 Task: Find connections with filter location Shirdi with filter topic #Believewith filter profile language German with filter current company Piramal Capital & Housing Finance Limited with filter school Amity University with filter industry Capital Markets with filter service category Packaging Design with filter keywords title Plumber
Action: Mouse moved to (530, 66)
Screenshot: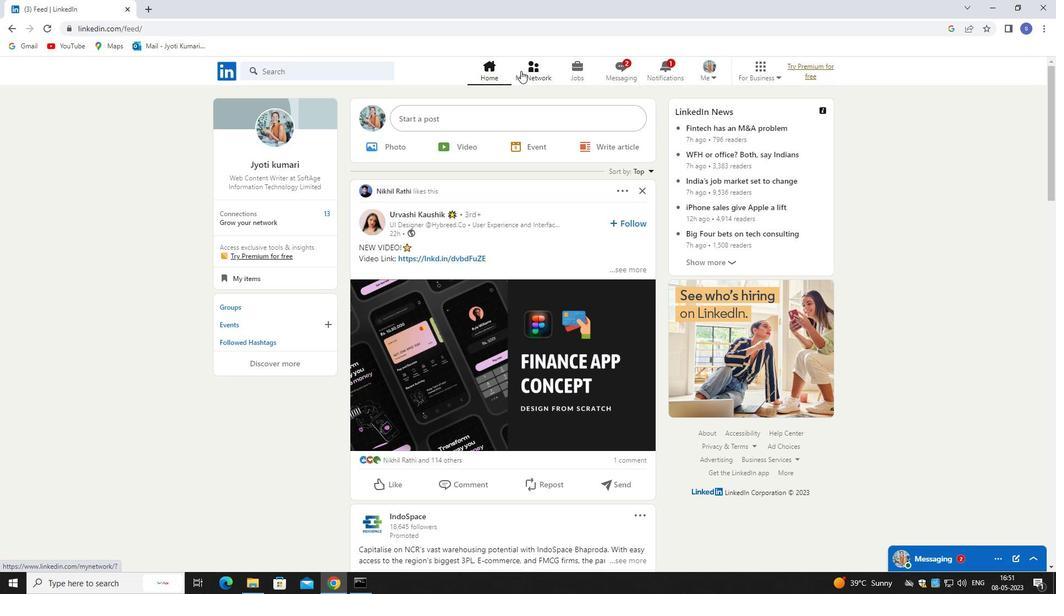 
Action: Mouse pressed left at (530, 66)
Screenshot: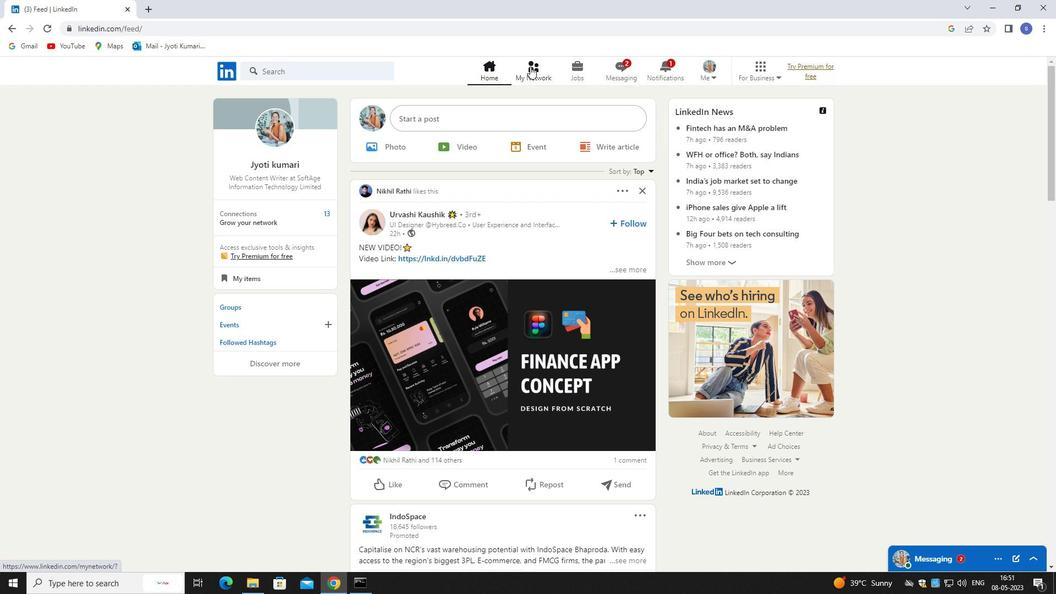 
Action: Mouse pressed left at (530, 66)
Screenshot: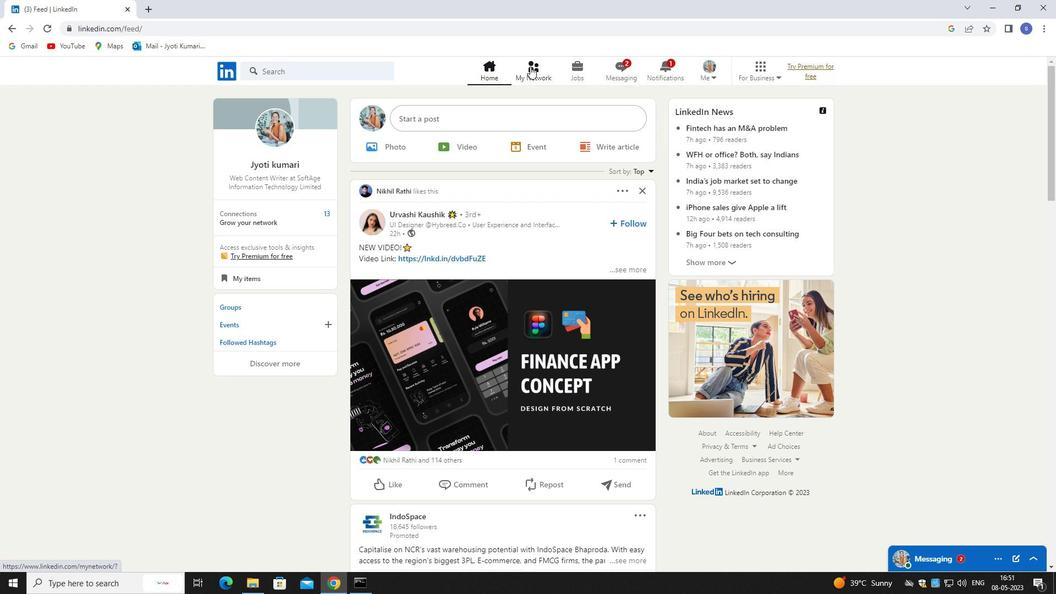 
Action: Mouse moved to (348, 118)
Screenshot: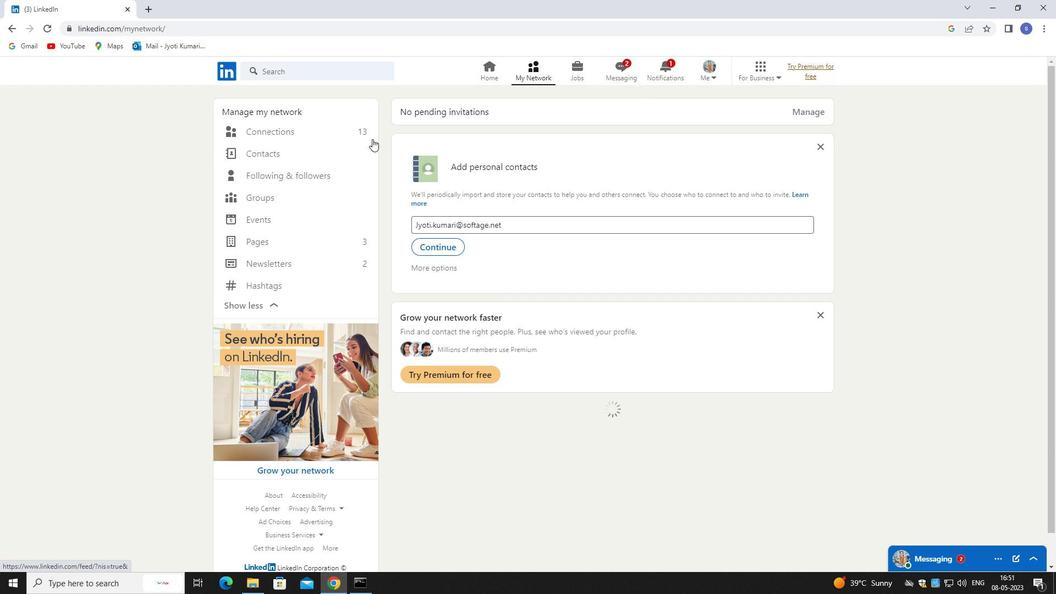 
Action: Mouse pressed left at (348, 118)
Screenshot: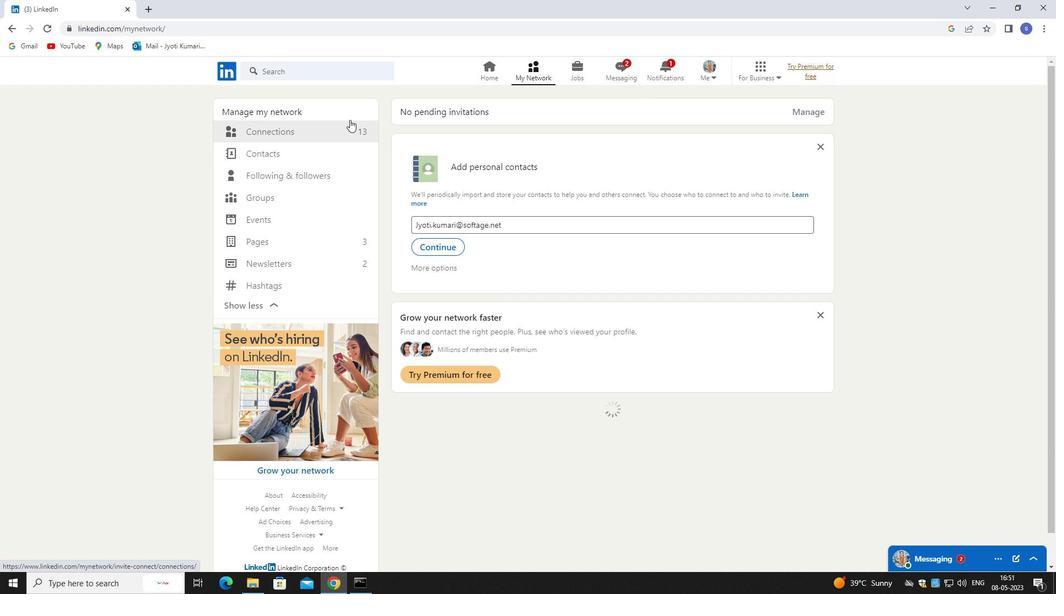 
Action: Mouse moved to (348, 122)
Screenshot: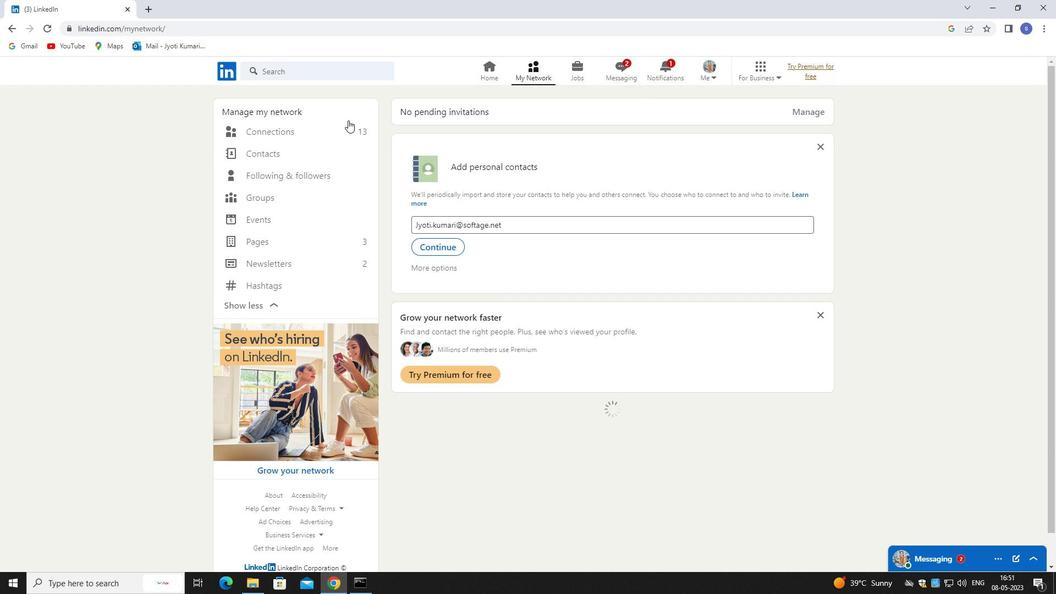
Action: Mouse pressed left at (348, 122)
Screenshot: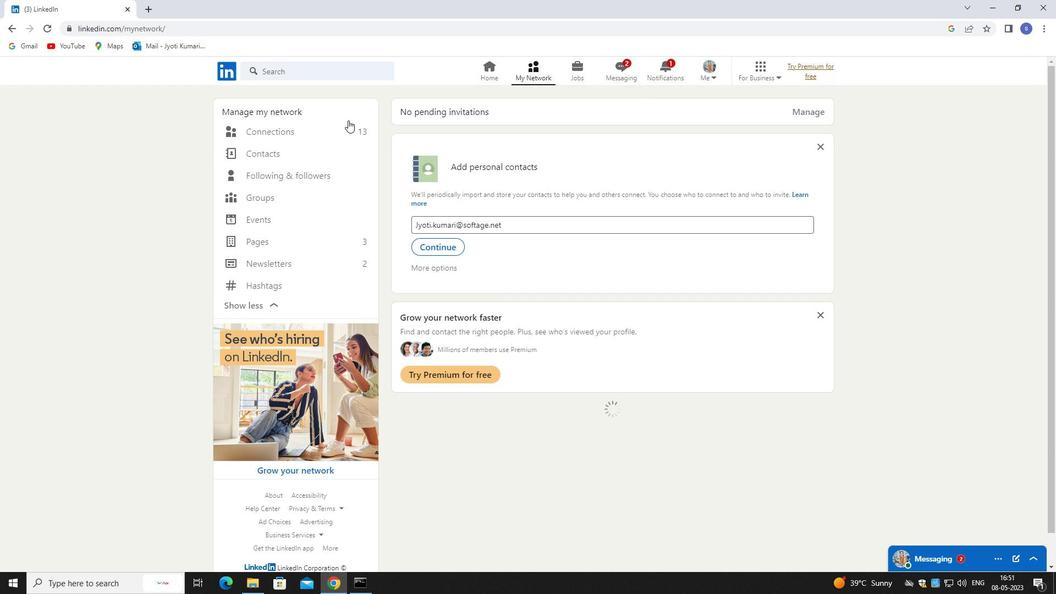 
Action: Mouse moved to (348, 122)
Screenshot: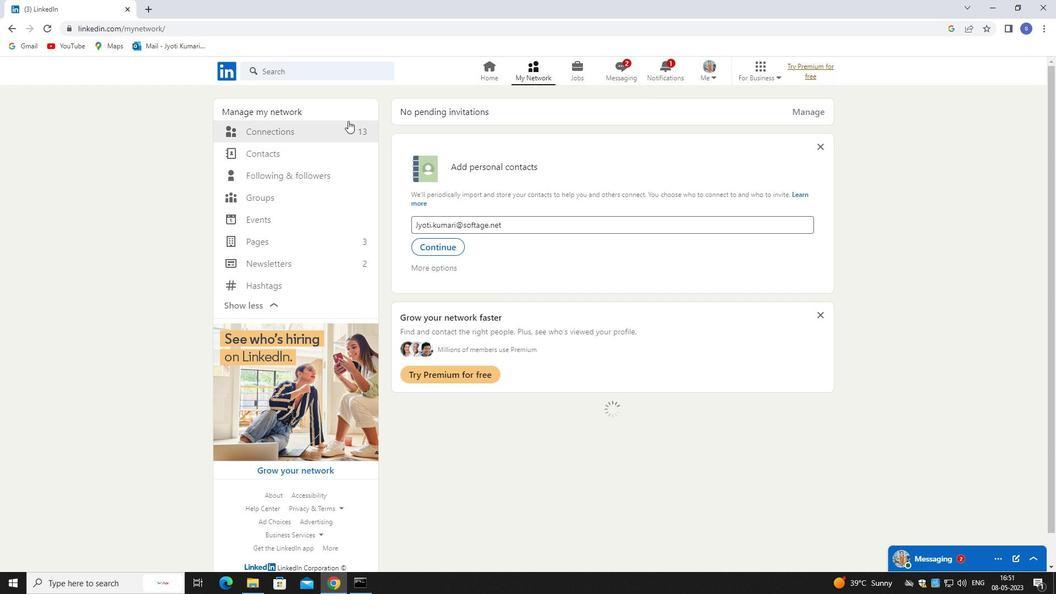 
Action: Mouse pressed left at (348, 122)
Screenshot: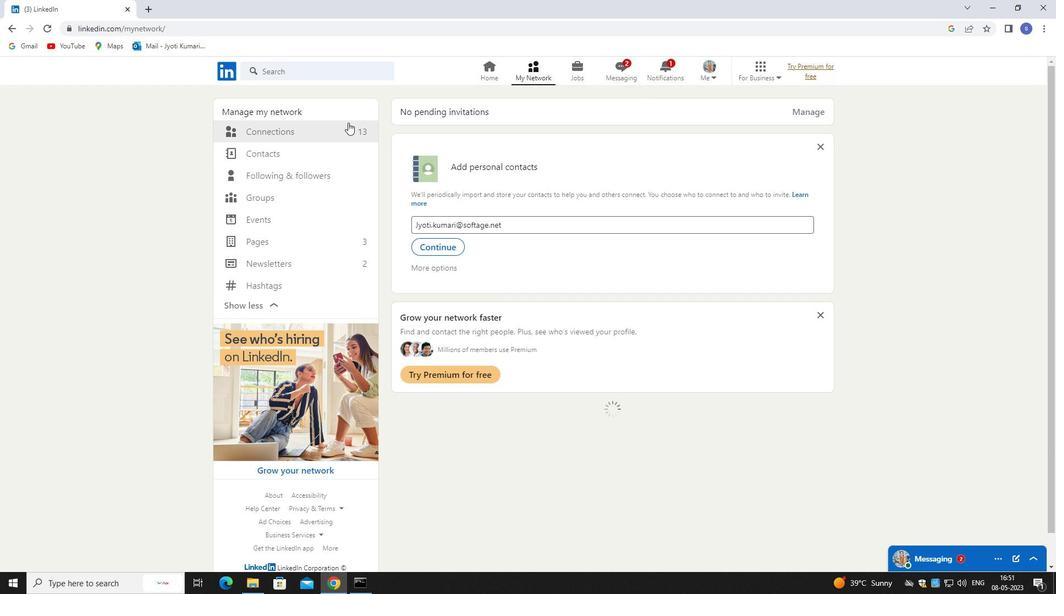
Action: Mouse moved to (244, 124)
Screenshot: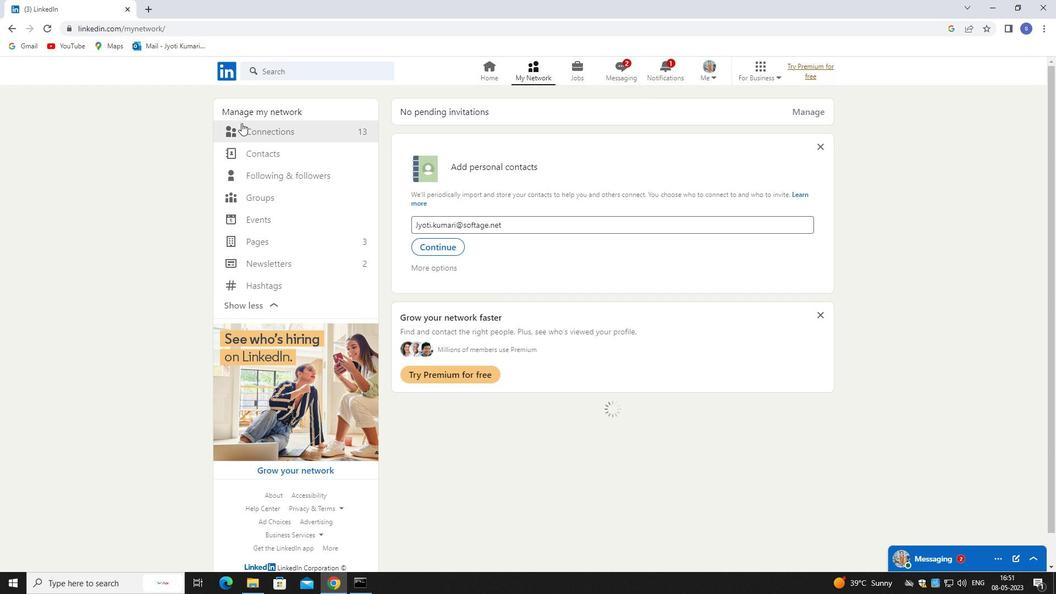 
Action: Mouse pressed left at (244, 124)
Screenshot: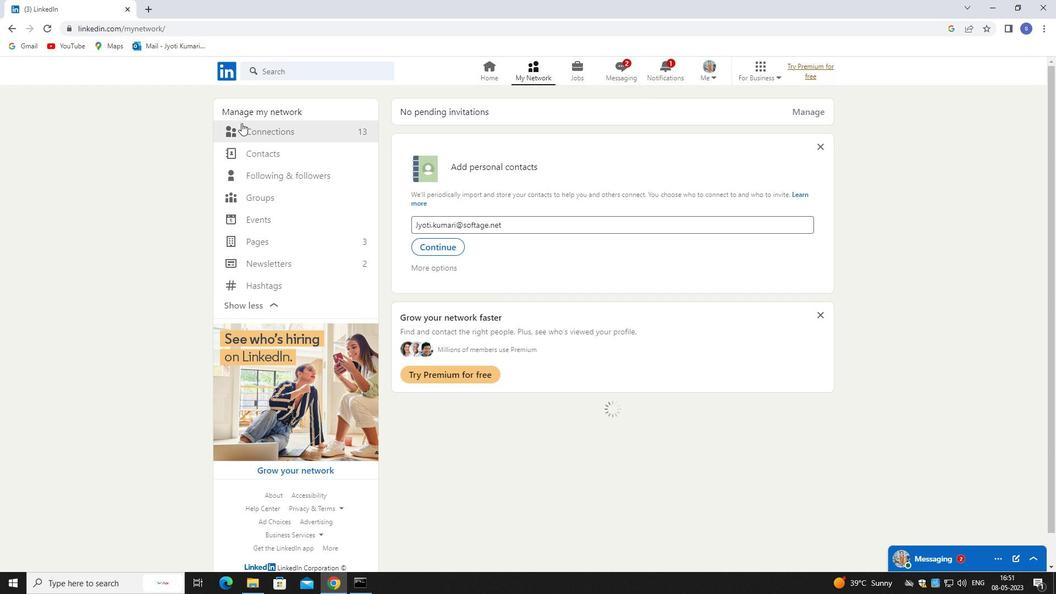 
Action: Mouse moved to (245, 125)
Screenshot: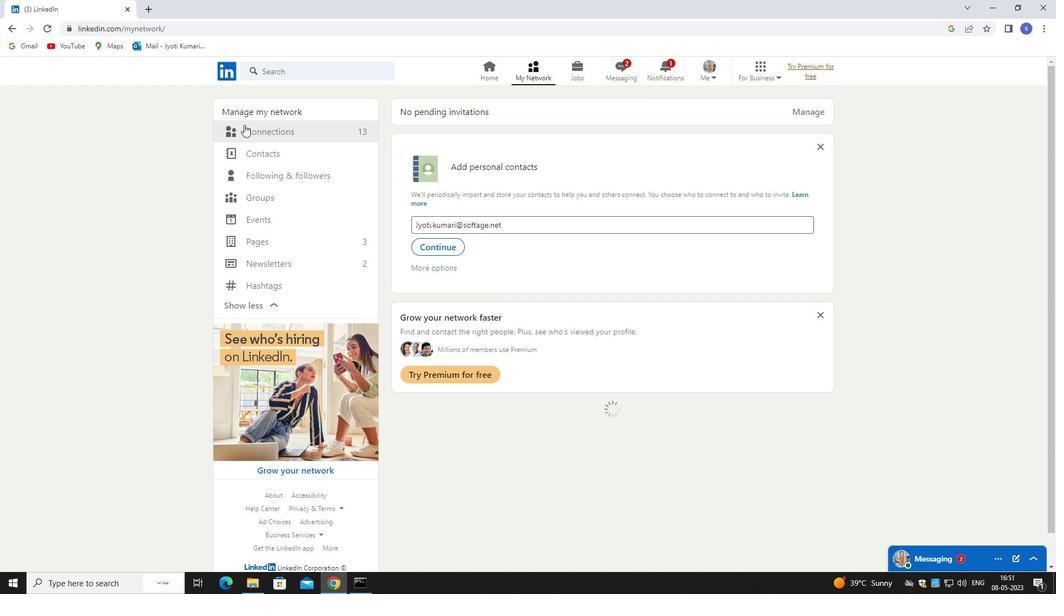 
Action: Mouse pressed left at (245, 125)
Screenshot: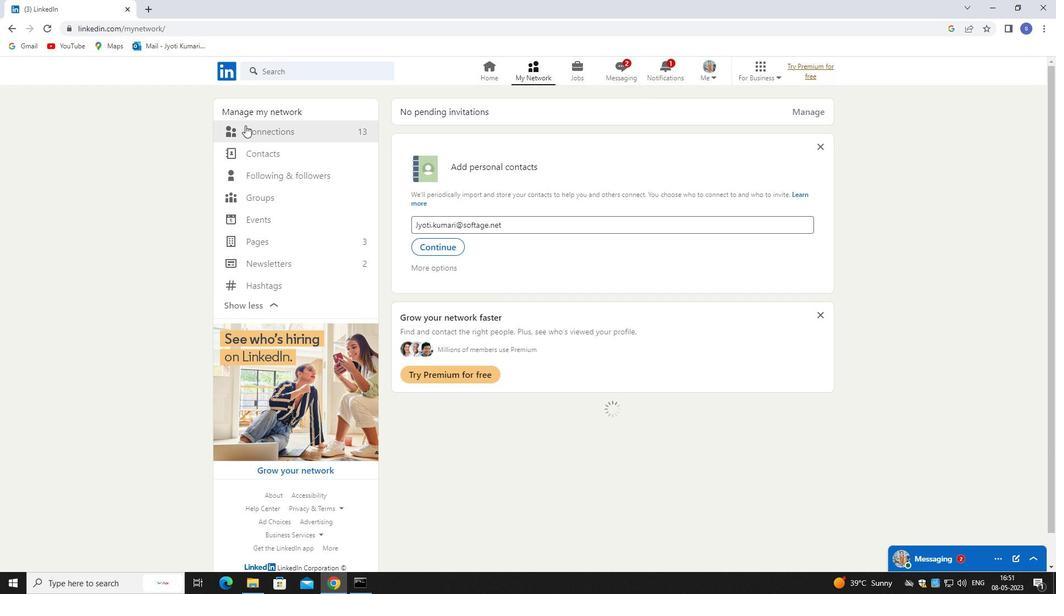 
Action: Mouse moved to (618, 134)
Screenshot: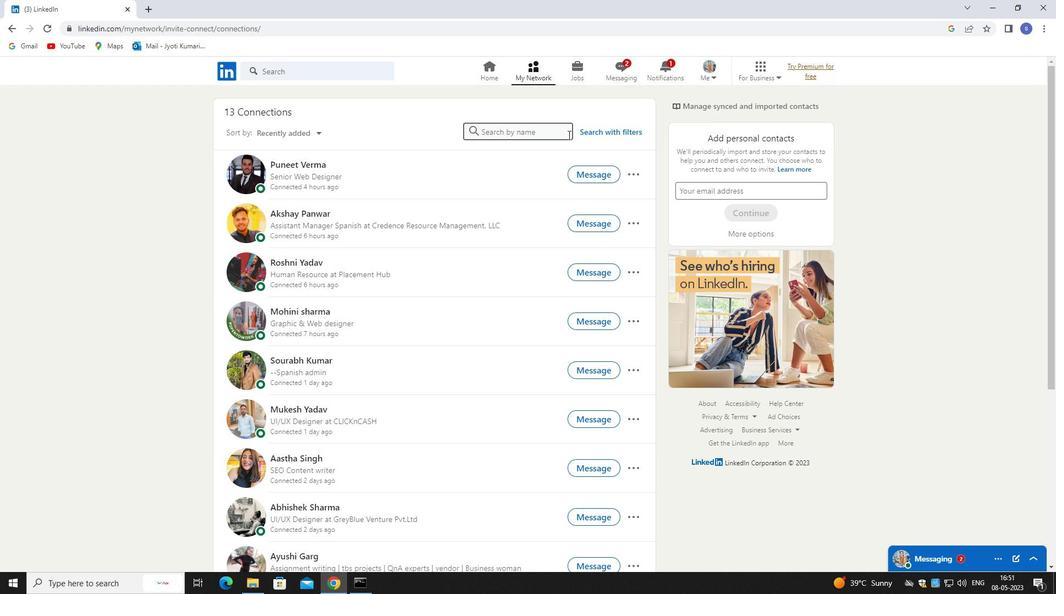 
Action: Mouse pressed left at (618, 134)
Screenshot: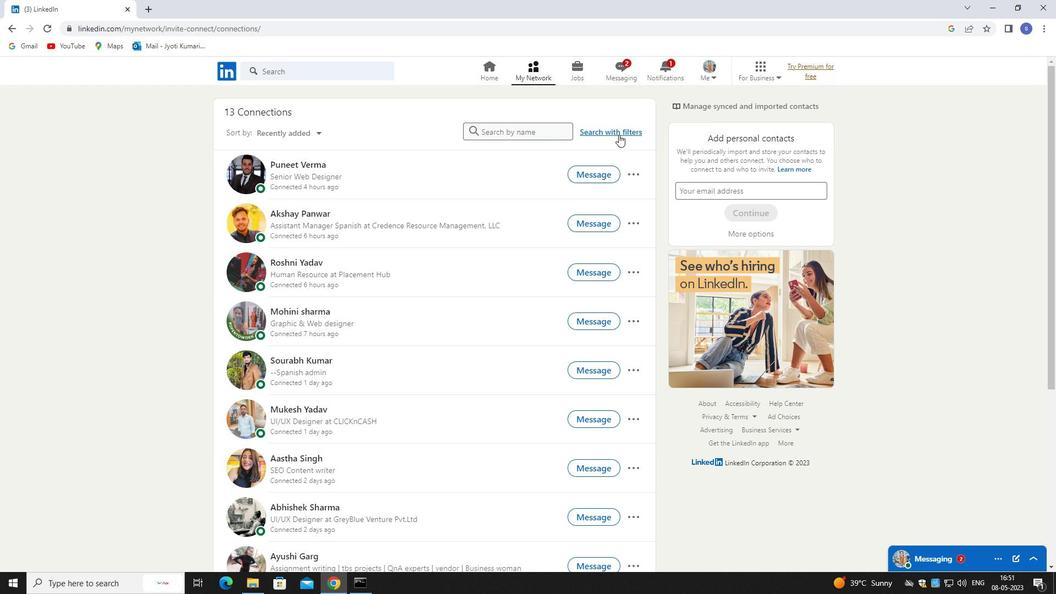 
Action: Mouse moved to (556, 100)
Screenshot: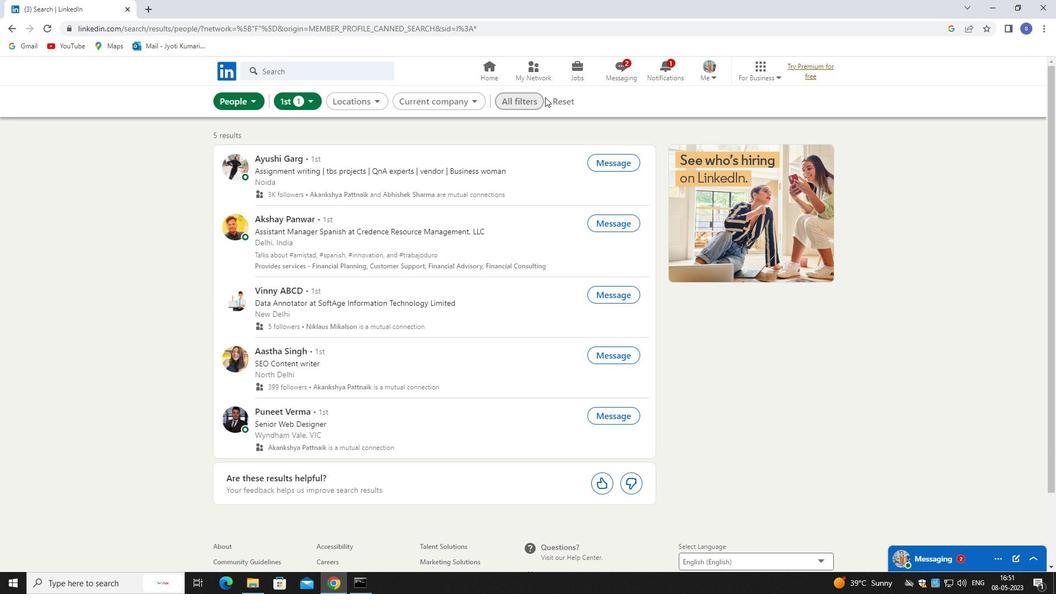 
Action: Mouse pressed left at (556, 100)
Screenshot: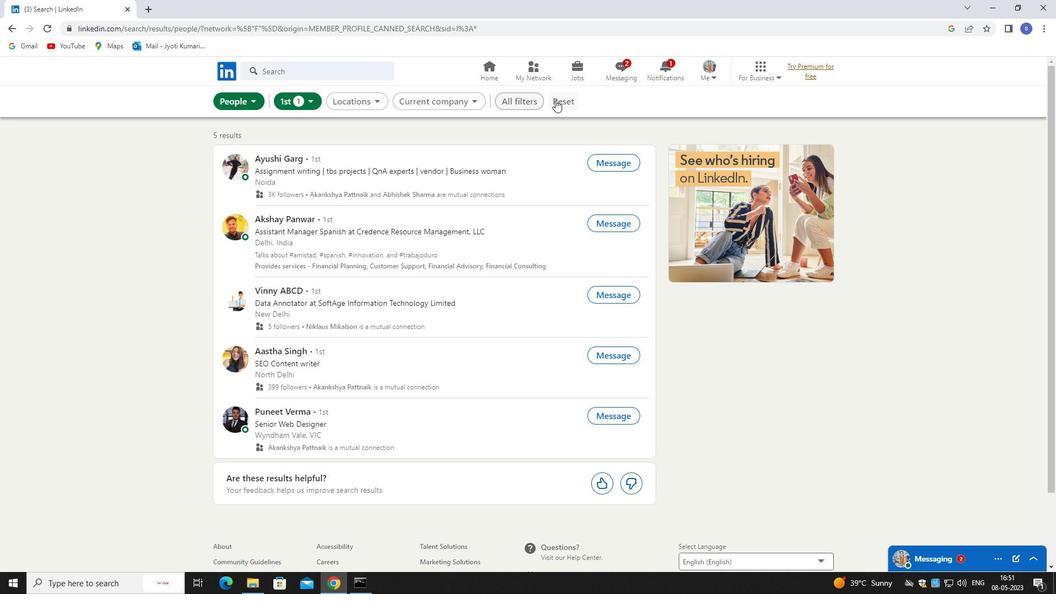 
Action: Mouse moved to (541, 100)
Screenshot: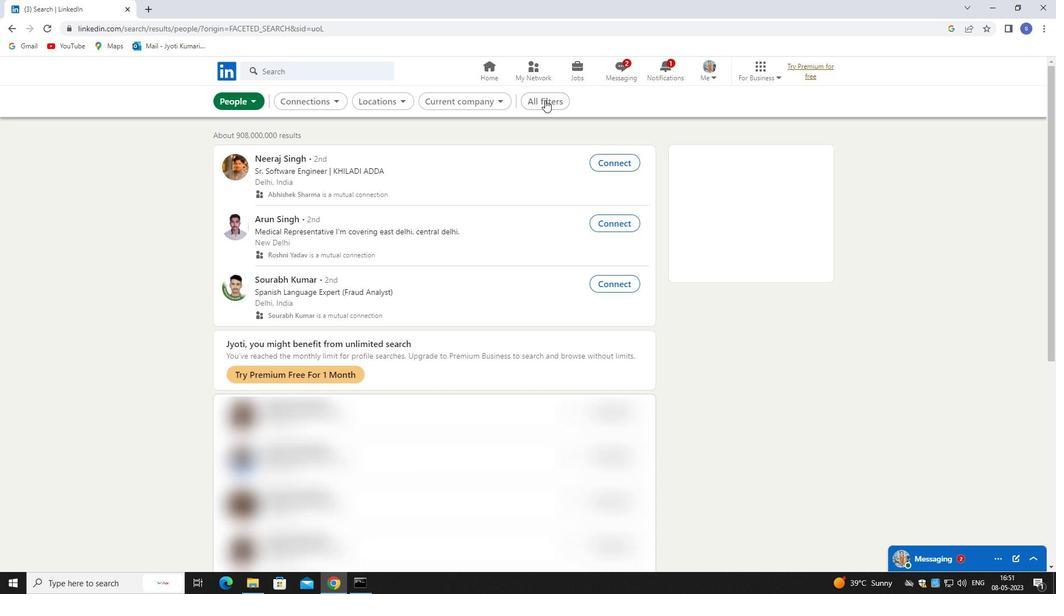 
Action: Mouse pressed left at (541, 100)
Screenshot: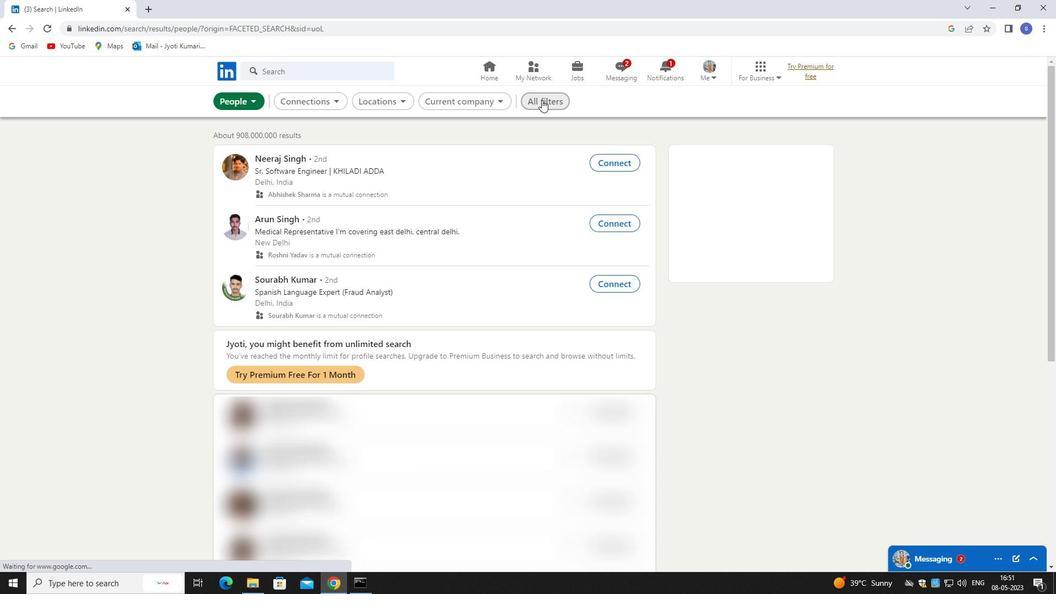 
Action: Mouse moved to (928, 433)
Screenshot: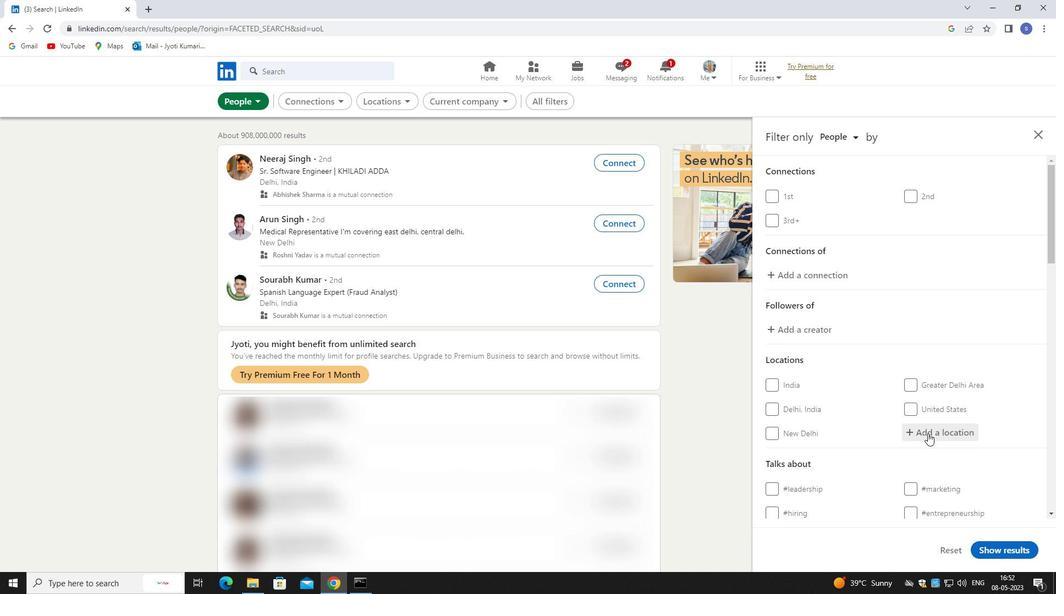
Action: Mouse pressed left at (928, 433)
Screenshot: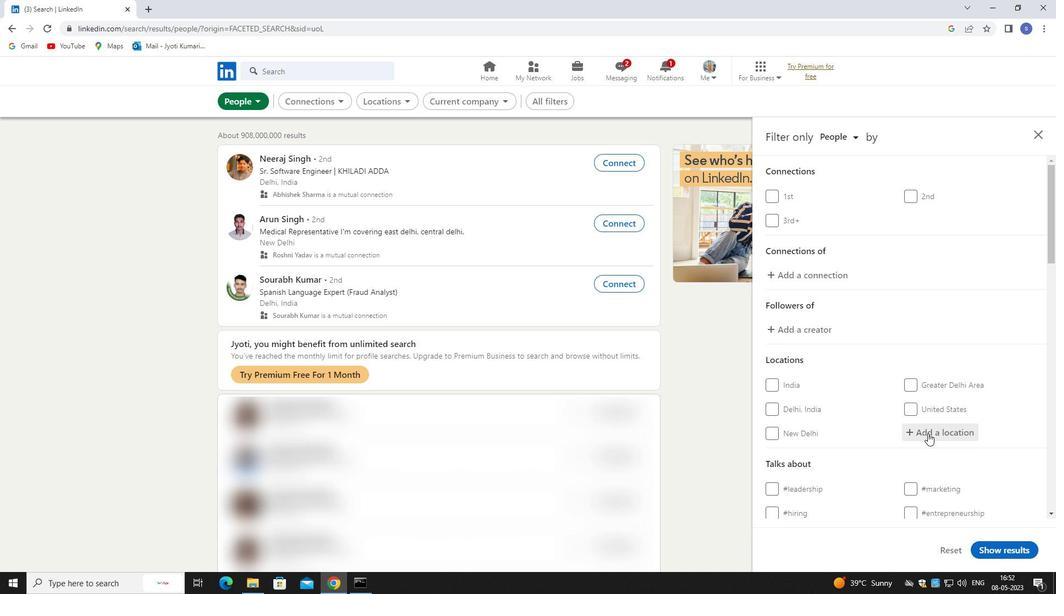 
Action: Mouse moved to (923, 429)
Screenshot: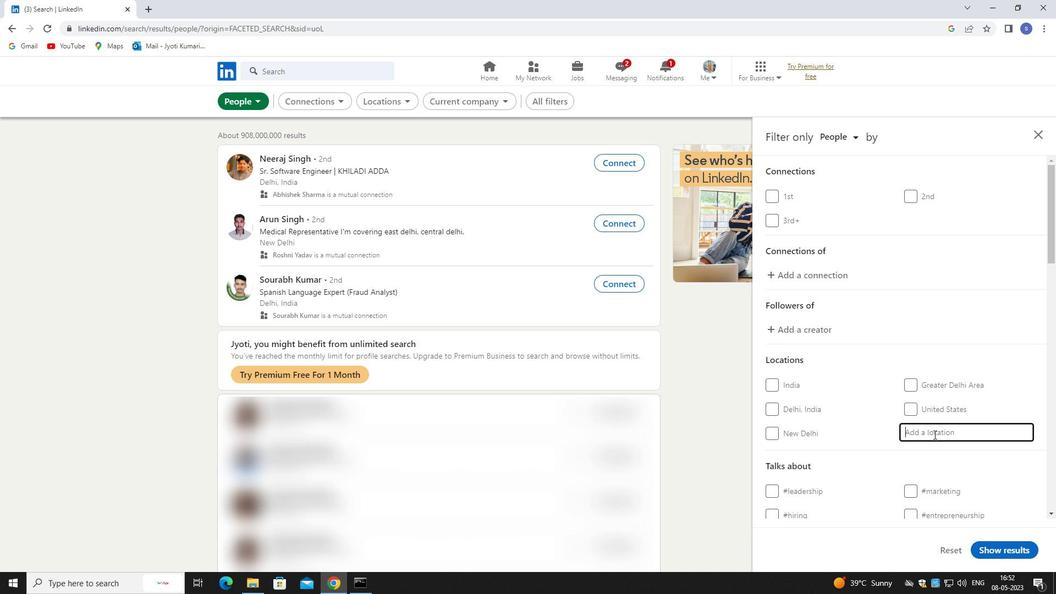 
Action: Key pressed shirdi
Screenshot: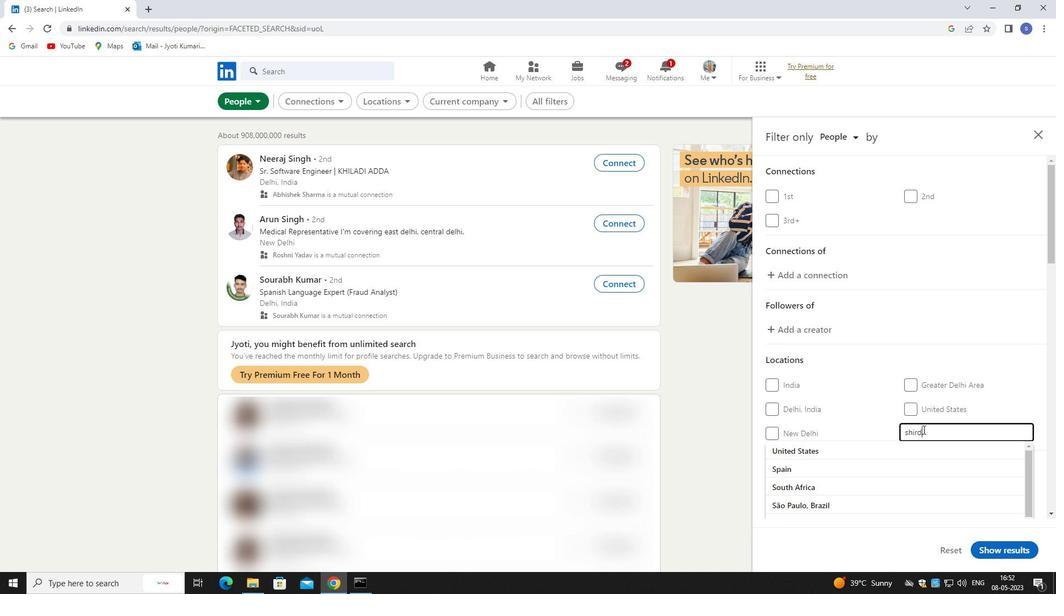 
Action: Mouse moved to (921, 440)
Screenshot: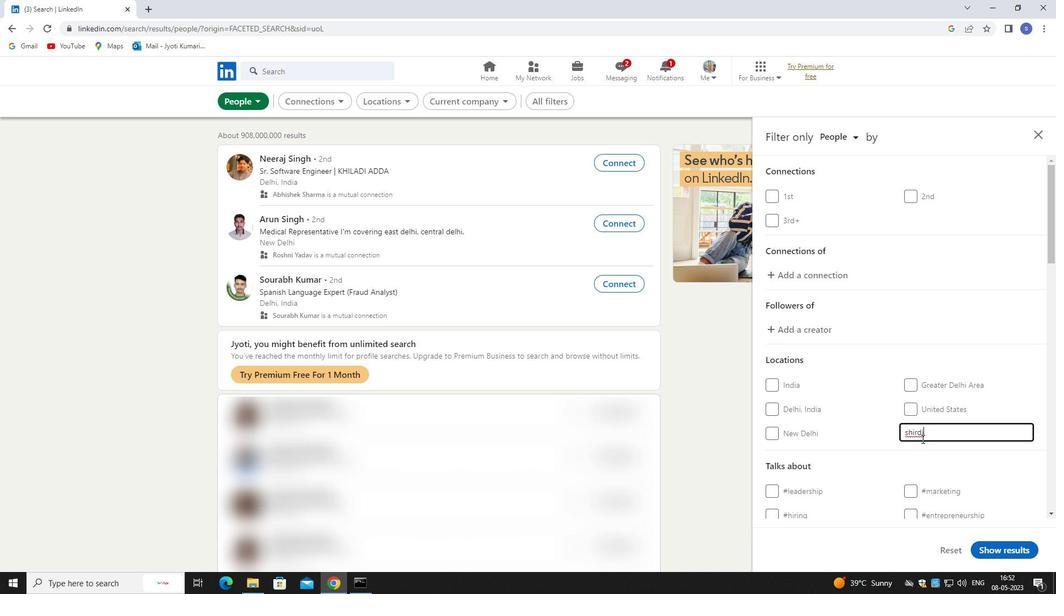 
Action: Mouse scrolled (921, 440) with delta (0, 0)
Screenshot: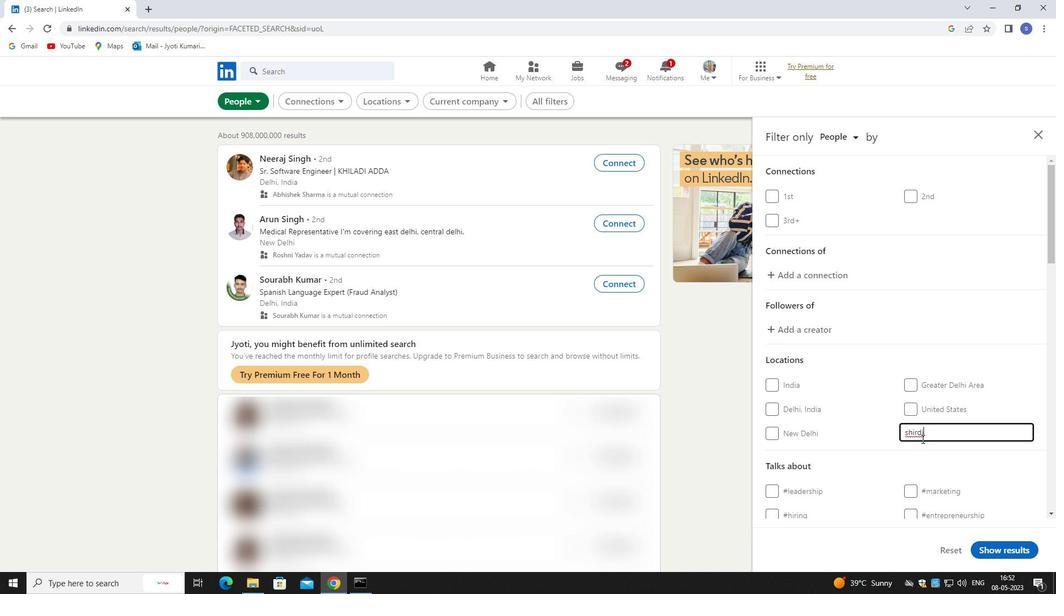 
Action: Mouse moved to (921, 441)
Screenshot: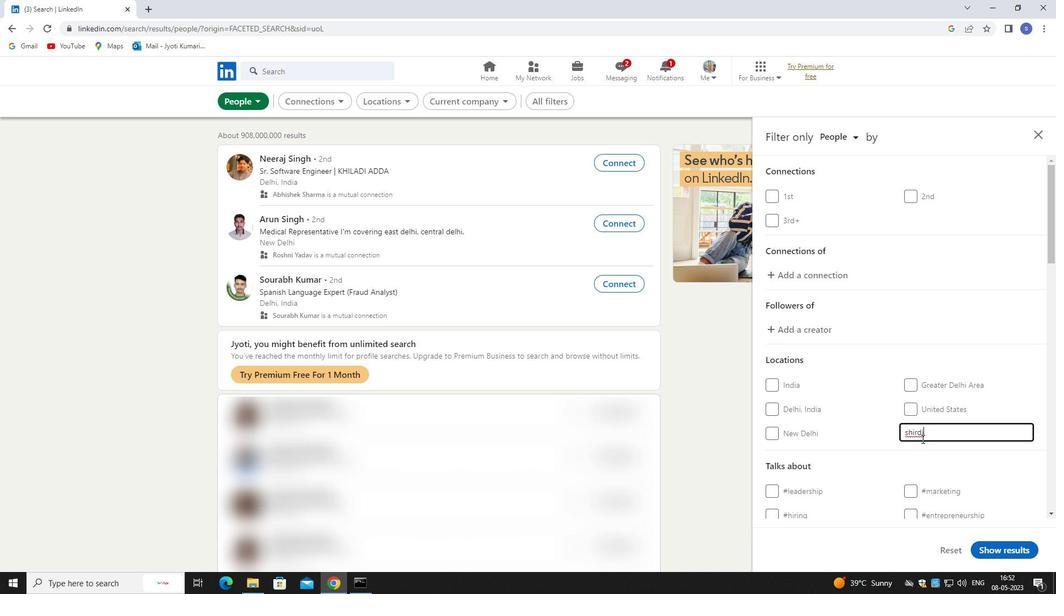 
Action: Mouse scrolled (921, 441) with delta (0, 0)
Screenshot: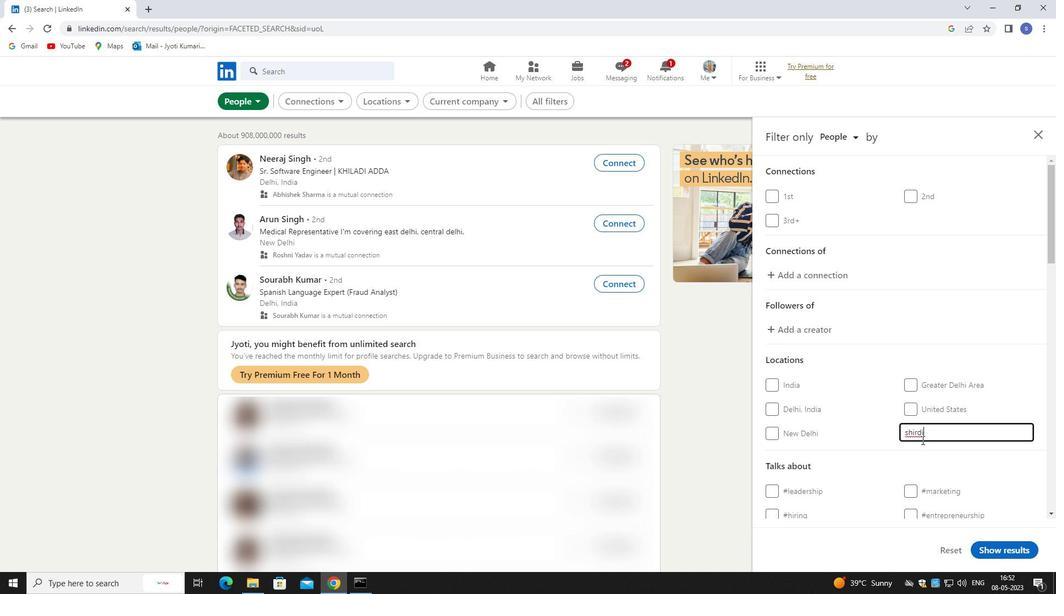 
Action: Mouse moved to (921, 441)
Screenshot: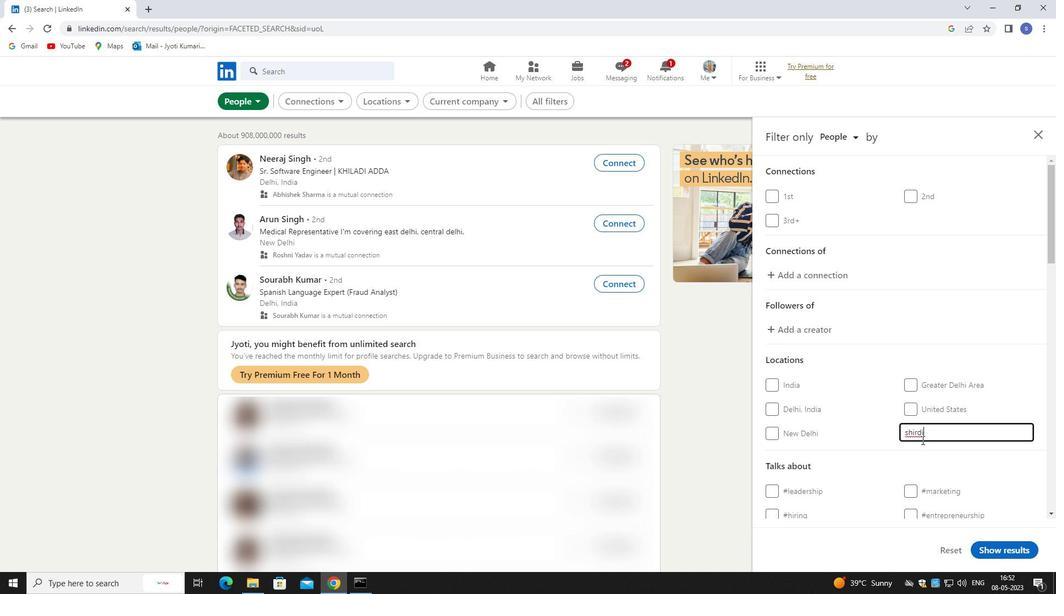 
Action: Mouse scrolled (921, 441) with delta (0, 0)
Screenshot: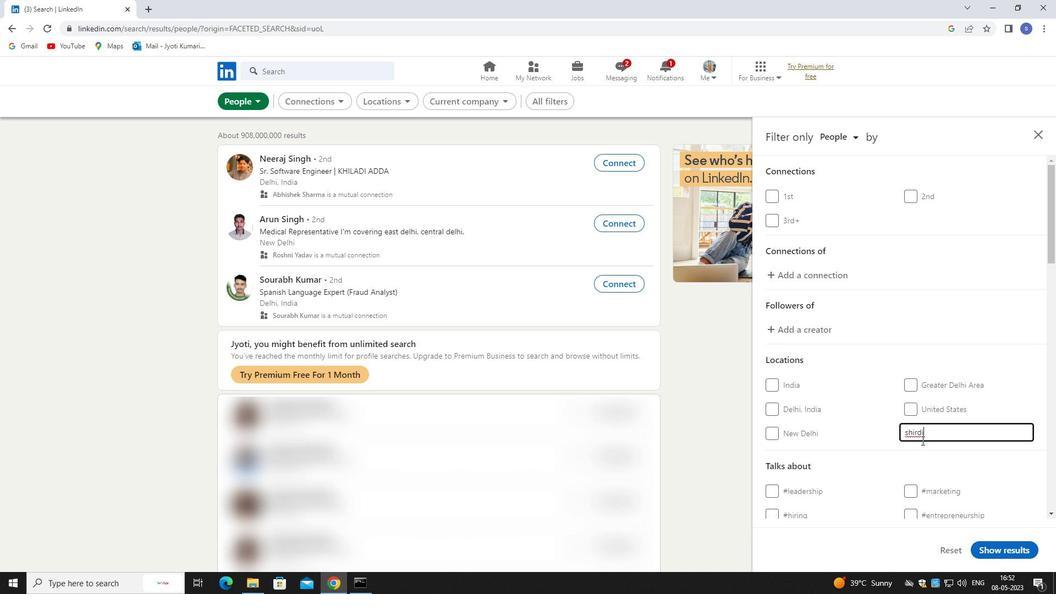 
Action: Mouse scrolled (921, 441) with delta (0, 0)
Screenshot: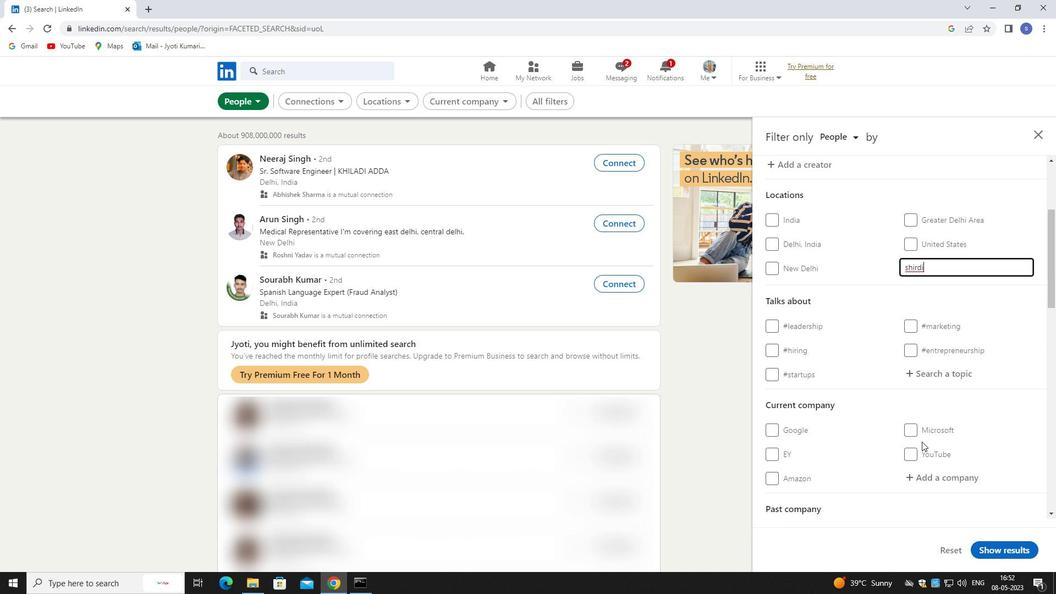 
Action: Mouse moved to (928, 321)
Screenshot: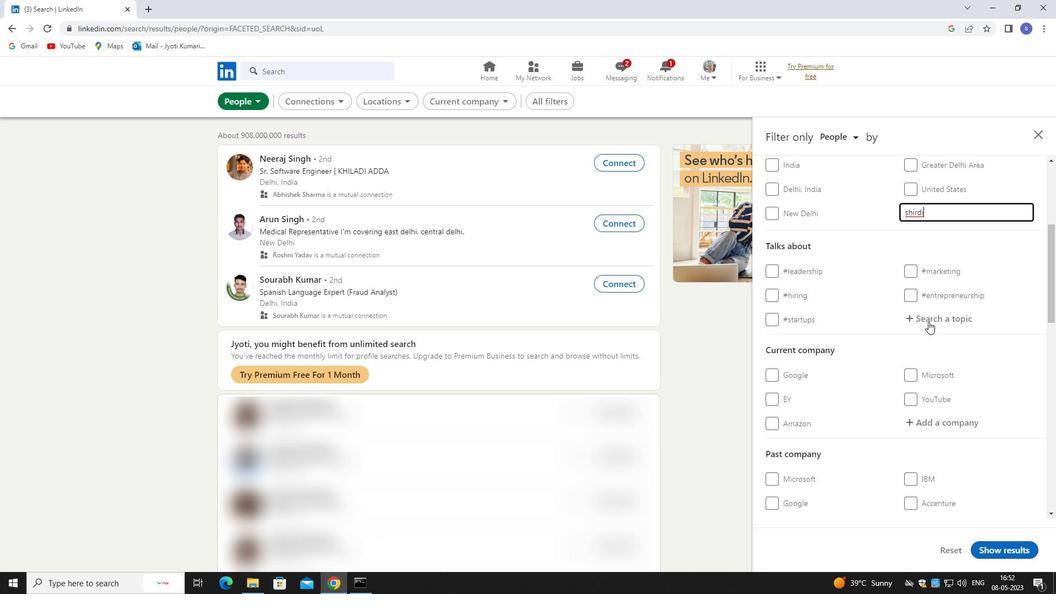 
Action: Mouse pressed left at (928, 321)
Screenshot: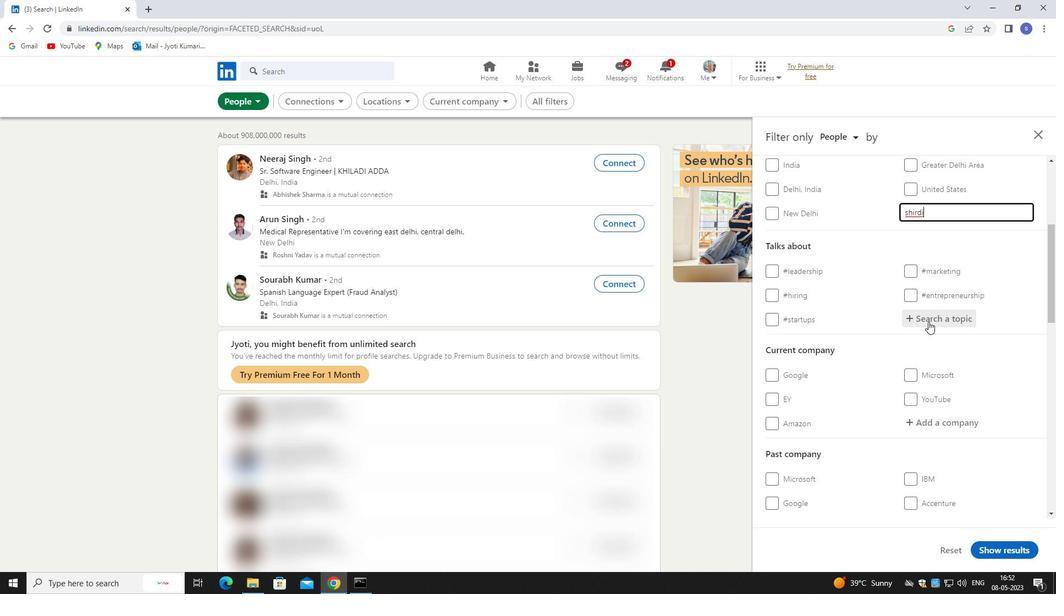 
Action: Mouse moved to (929, 321)
Screenshot: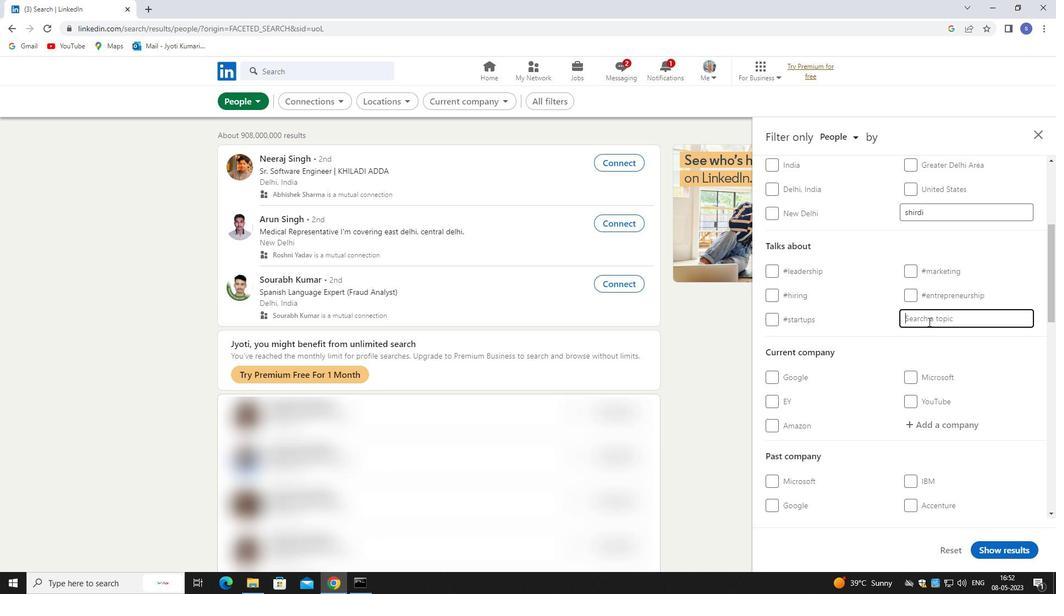 
Action: Key pressed beliv
Screenshot: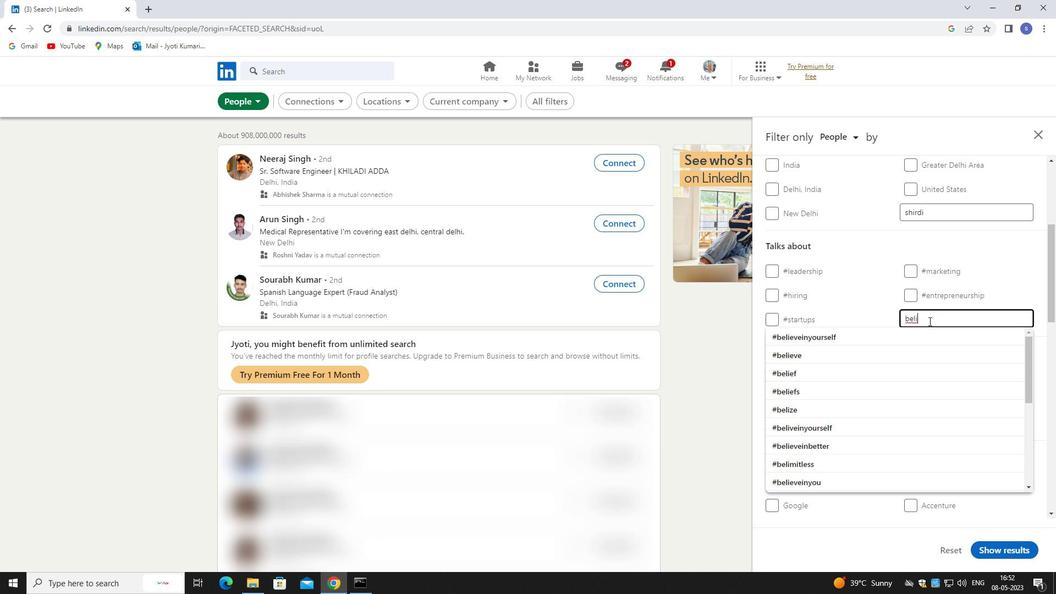 
Action: Mouse moved to (898, 354)
Screenshot: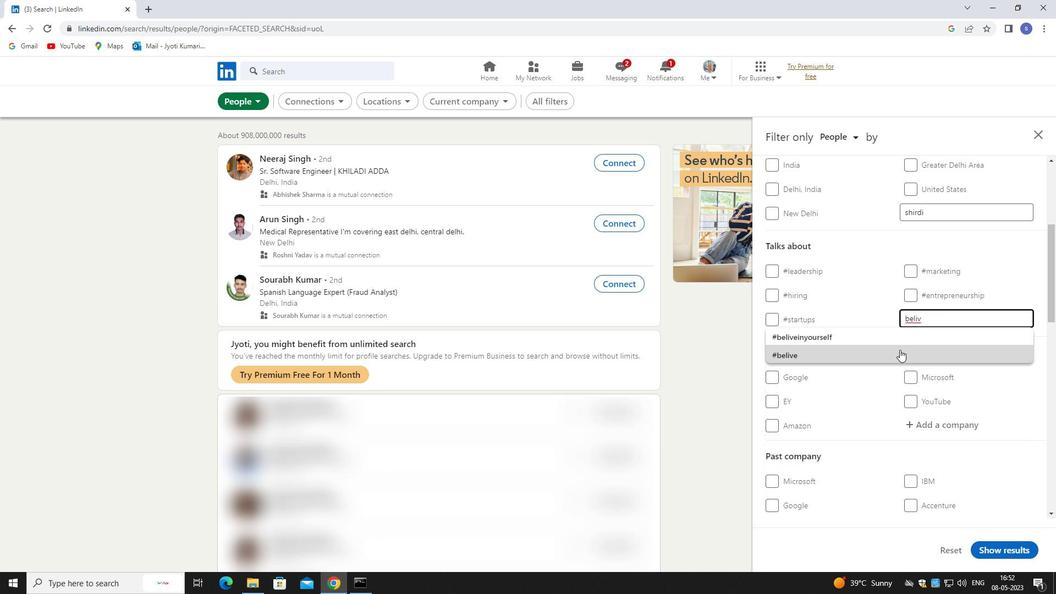 
Action: Mouse pressed left at (898, 354)
Screenshot: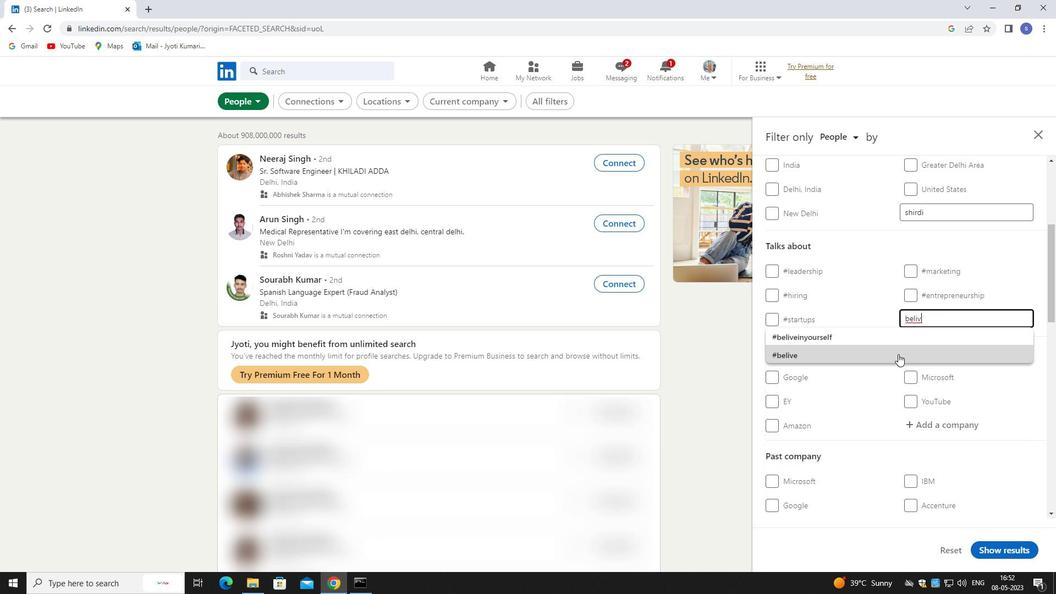 
Action: Mouse scrolled (898, 353) with delta (0, 0)
Screenshot: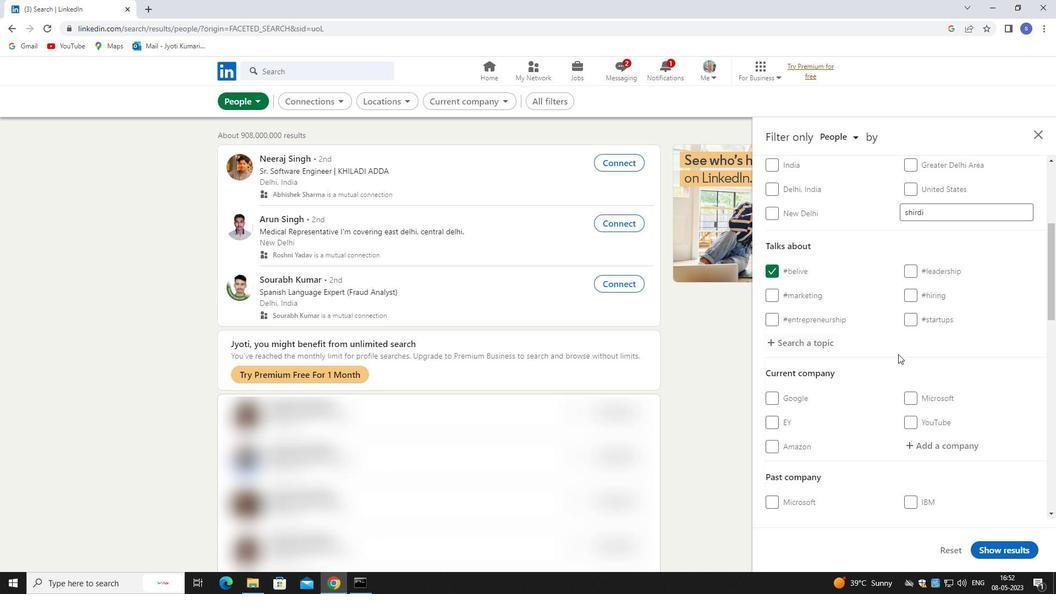 
Action: Mouse scrolled (898, 353) with delta (0, 0)
Screenshot: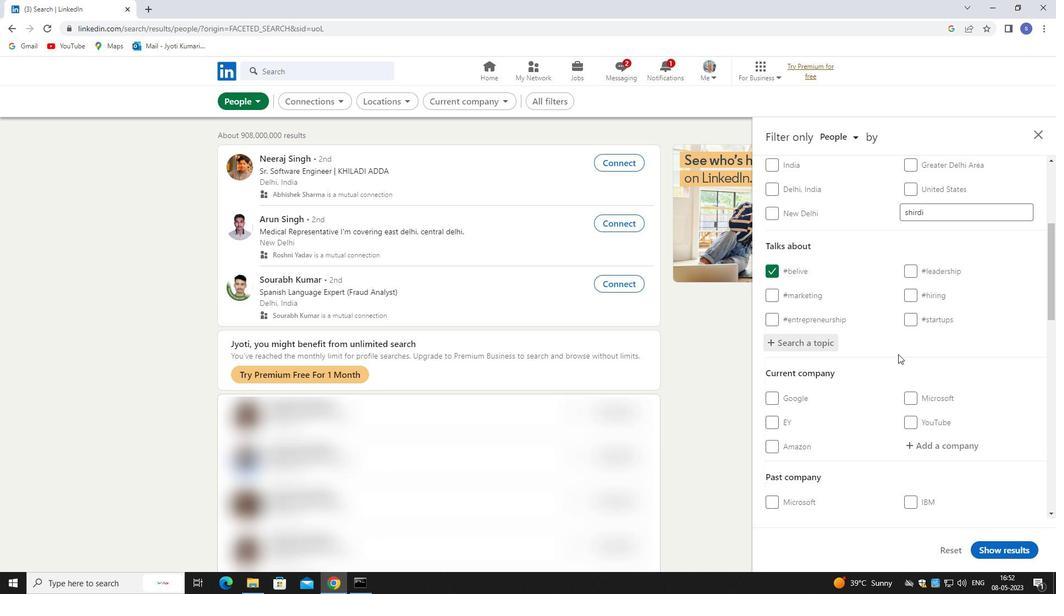 
Action: Mouse scrolled (898, 353) with delta (0, 0)
Screenshot: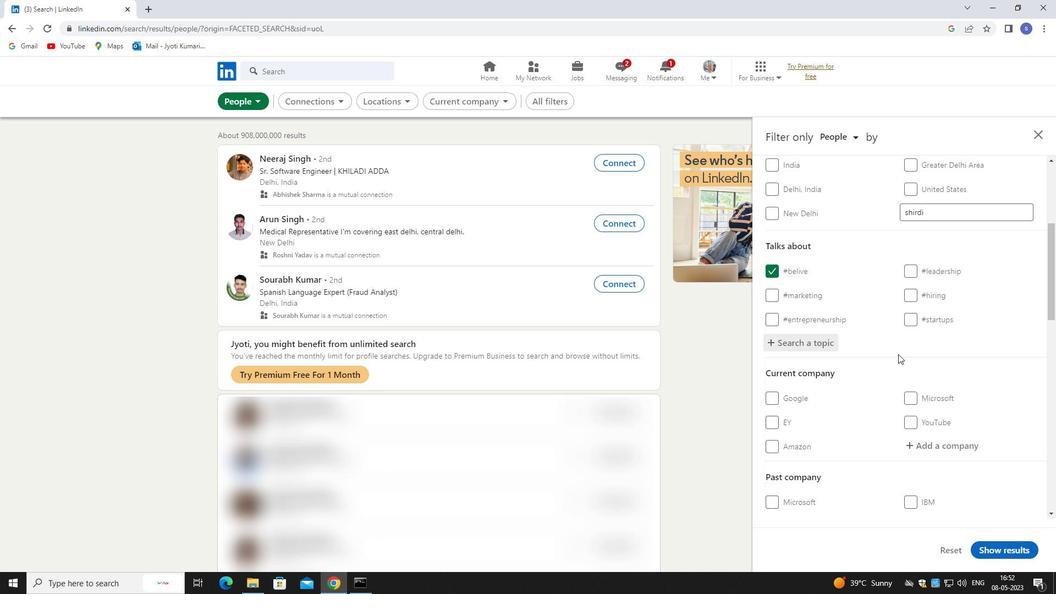 
Action: Mouse moved to (898, 354)
Screenshot: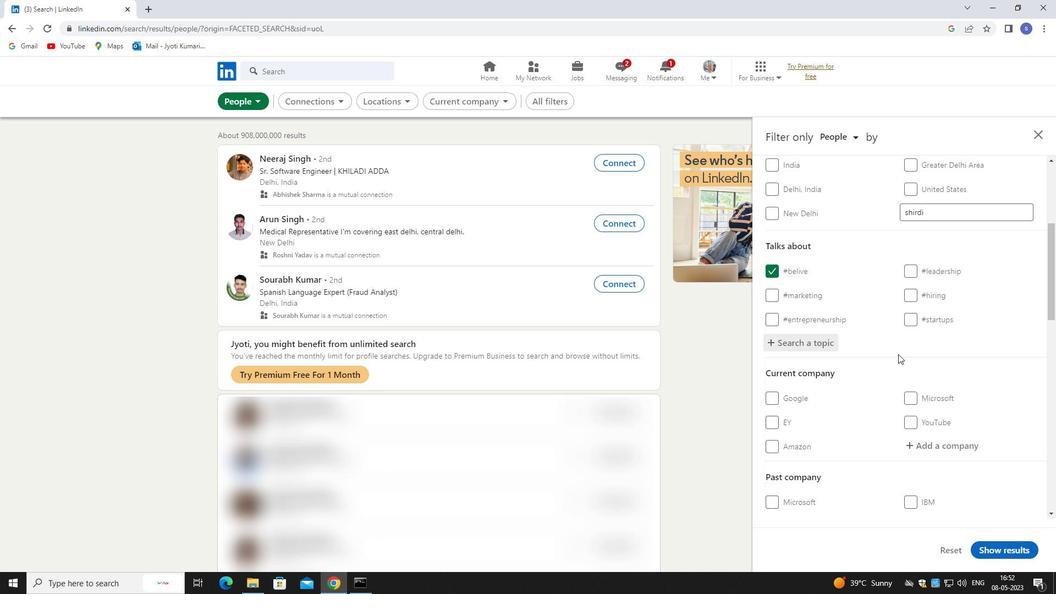 
Action: Mouse scrolled (898, 354) with delta (0, 0)
Screenshot: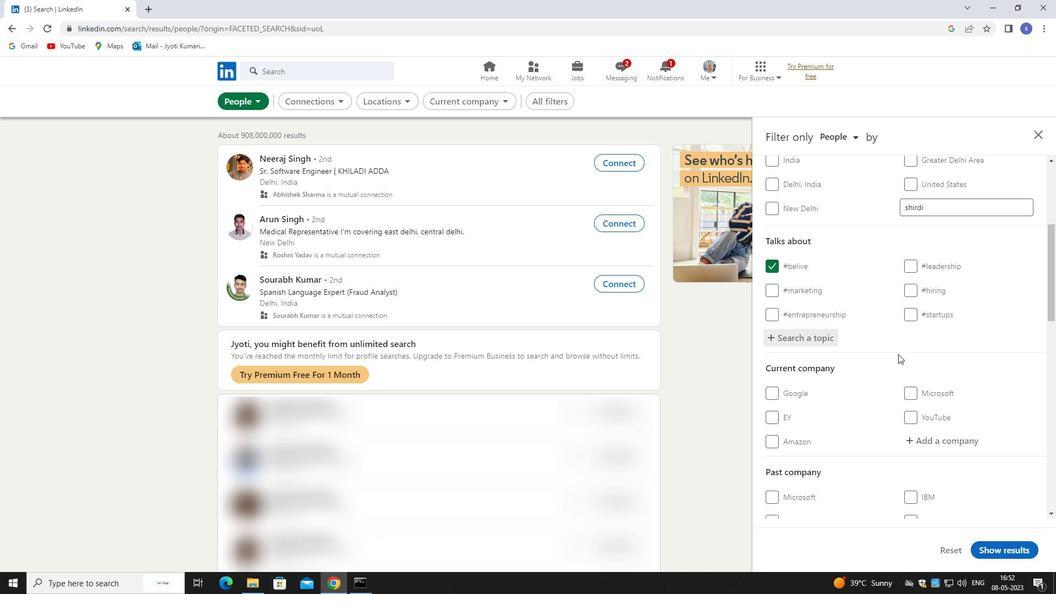 
Action: Mouse moved to (940, 226)
Screenshot: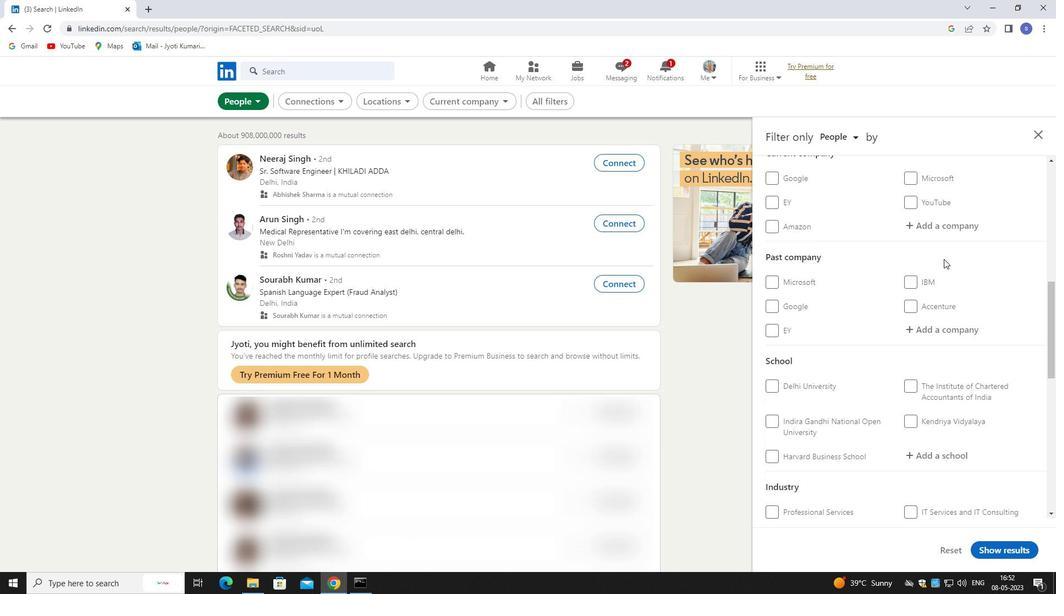 
Action: Mouse pressed left at (940, 226)
Screenshot: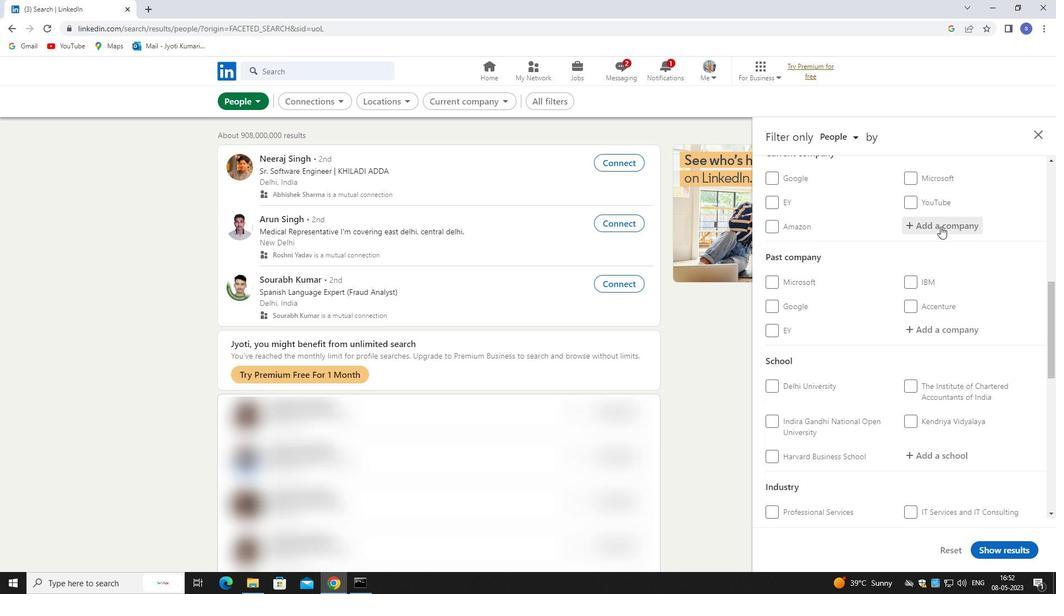 
Action: Key pressed piramal
Screenshot: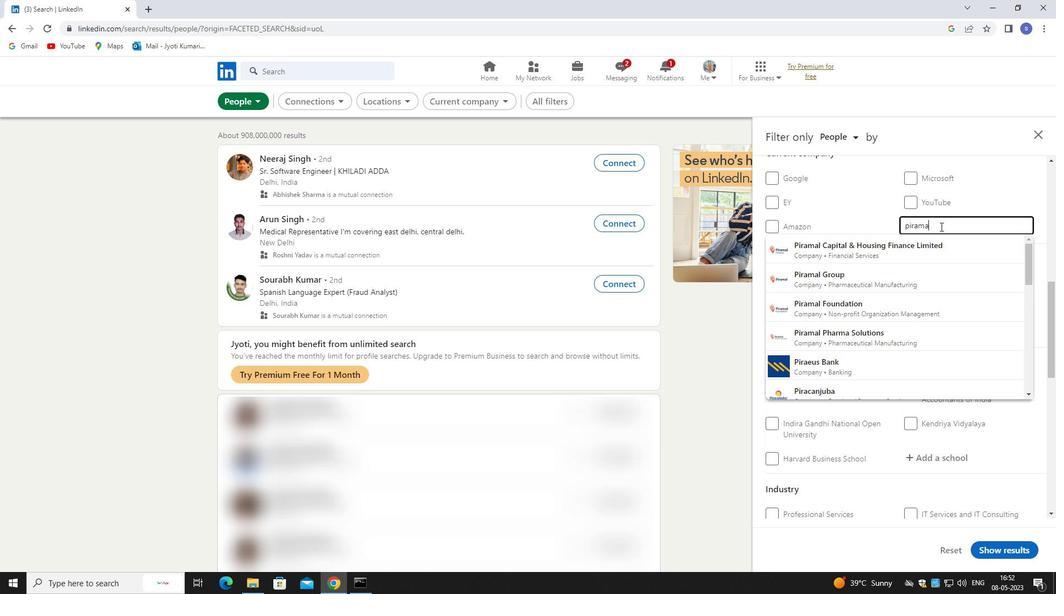 
Action: Mouse moved to (919, 271)
Screenshot: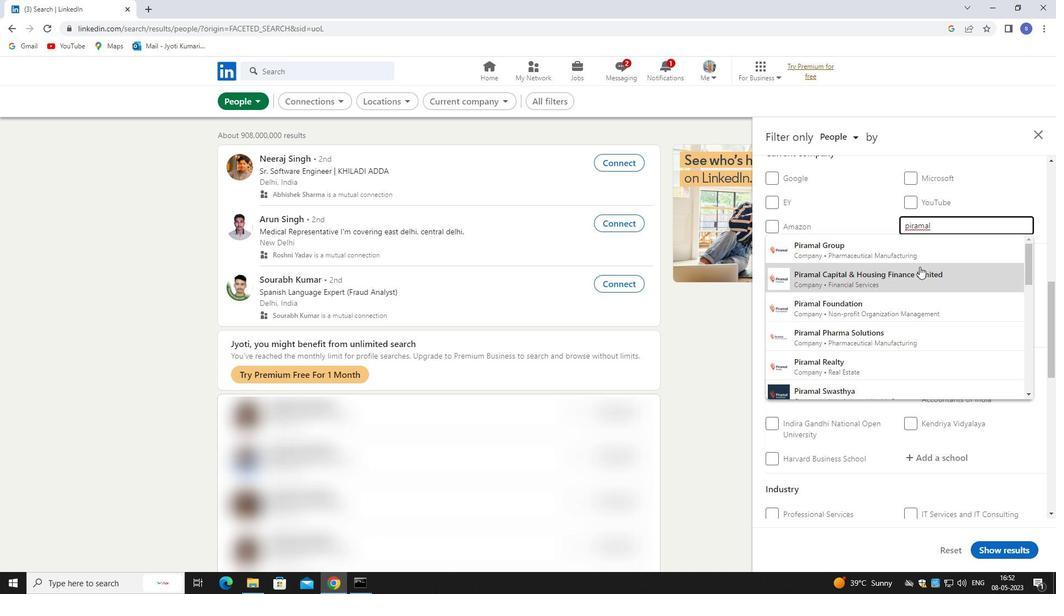 
Action: Mouse pressed left at (919, 271)
Screenshot: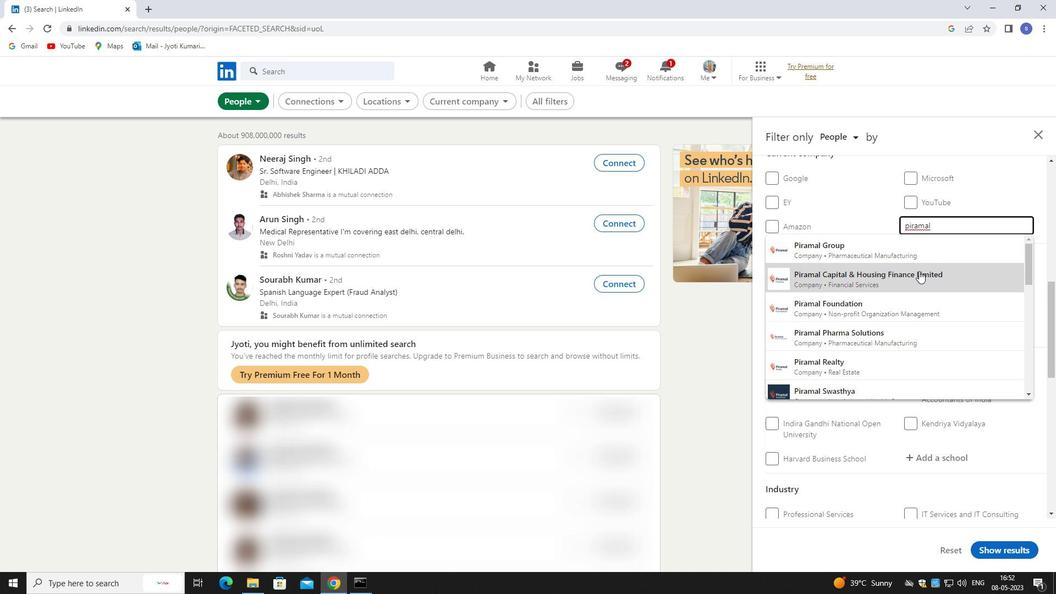 
Action: Mouse moved to (920, 278)
Screenshot: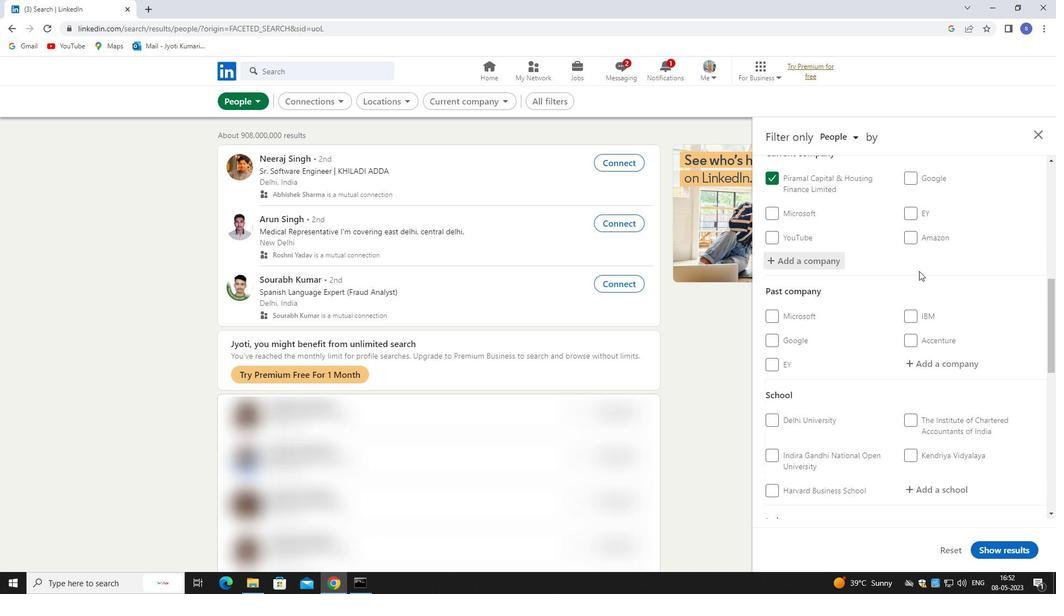 
Action: Mouse scrolled (920, 277) with delta (0, 0)
Screenshot: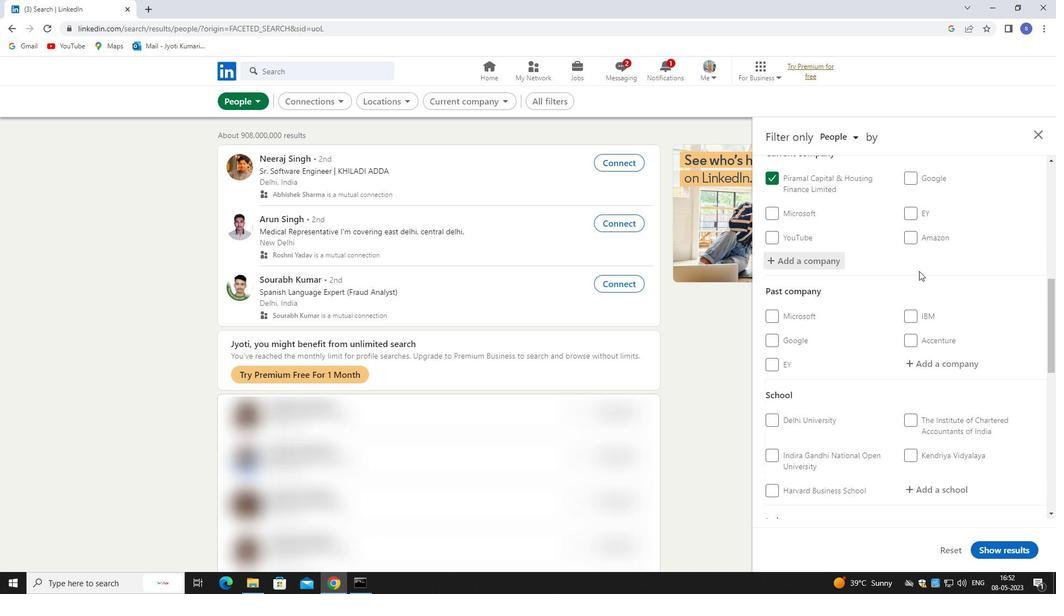
Action: Mouse moved to (920, 282)
Screenshot: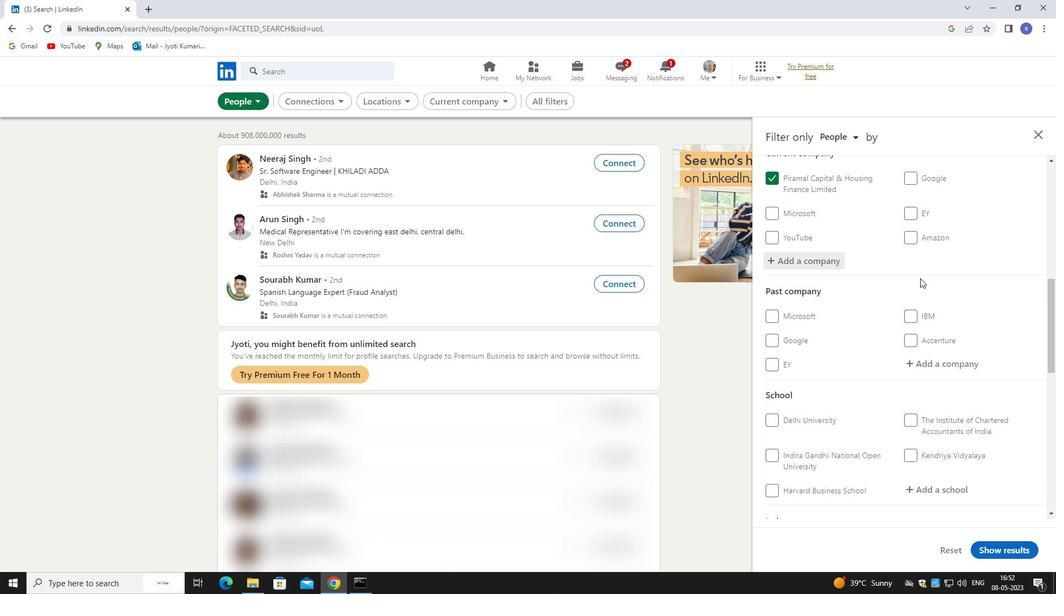 
Action: Mouse scrolled (920, 282) with delta (0, 0)
Screenshot: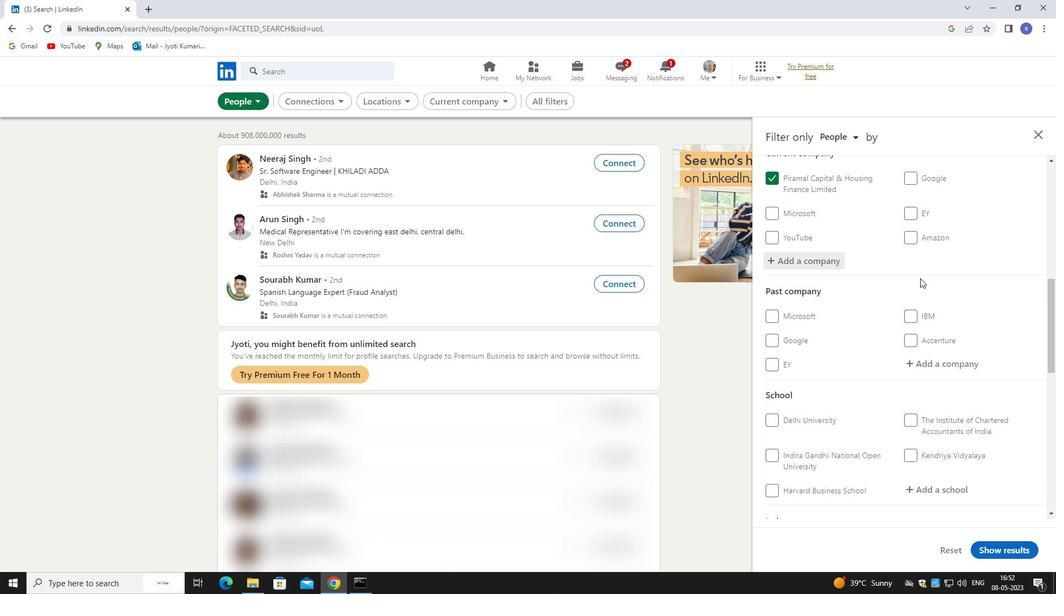 
Action: Mouse moved to (940, 383)
Screenshot: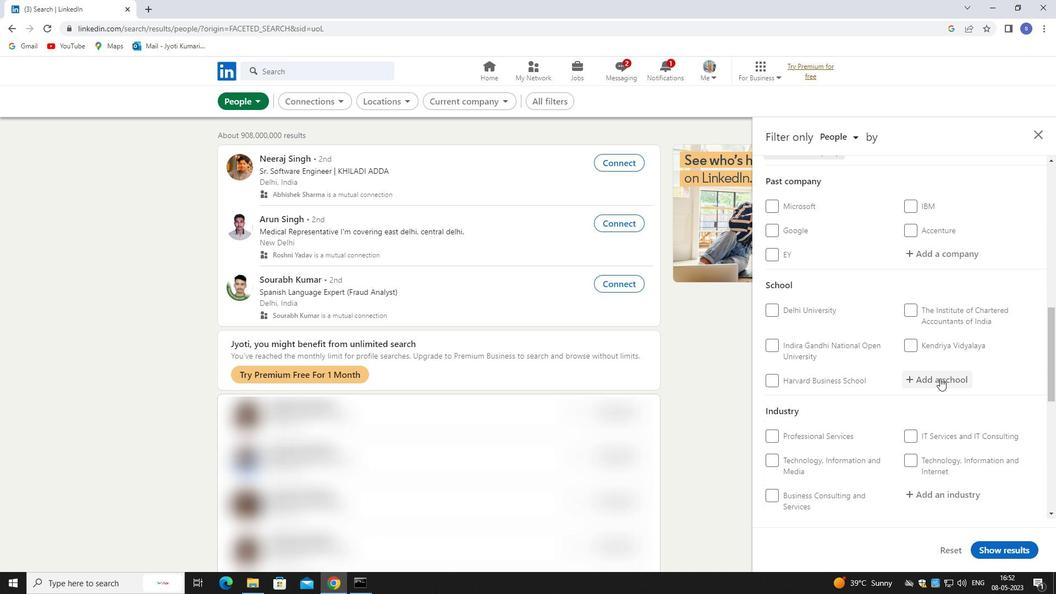 
Action: Mouse pressed left at (940, 383)
Screenshot: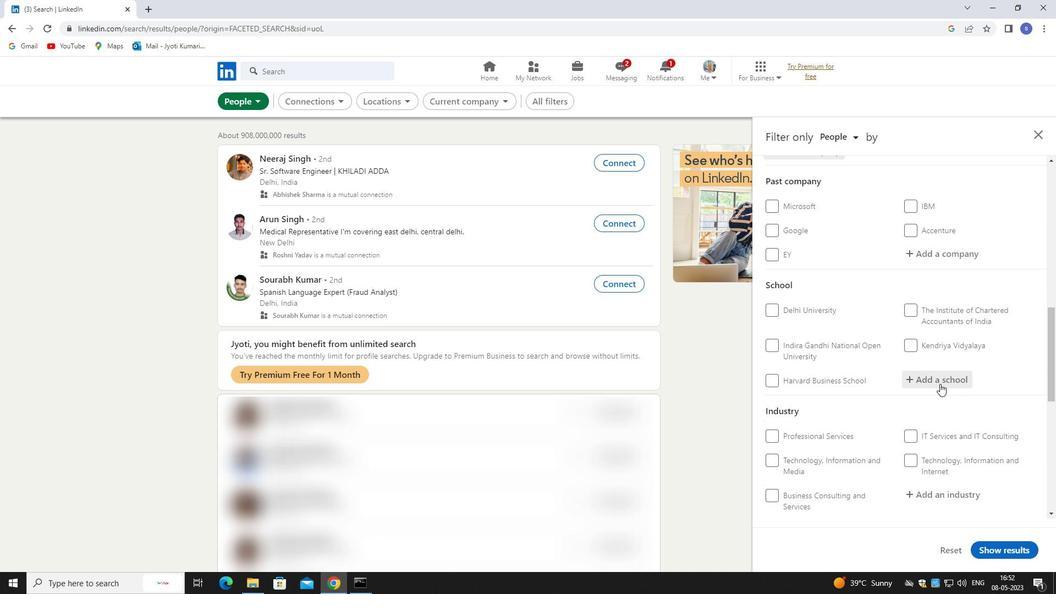 
Action: Mouse moved to (941, 386)
Screenshot: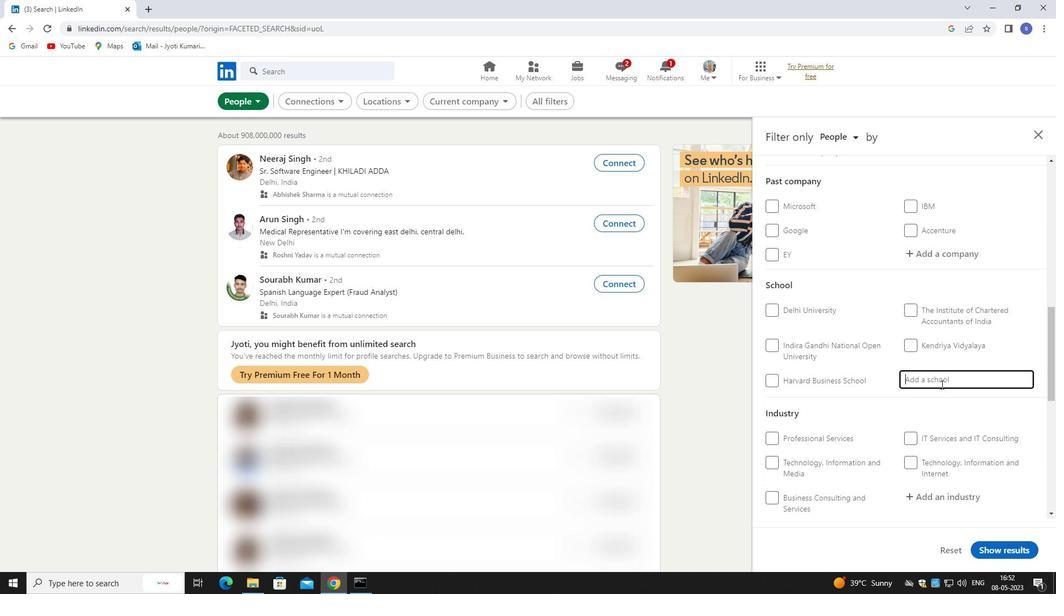 
Action: Key pressed amity
Screenshot: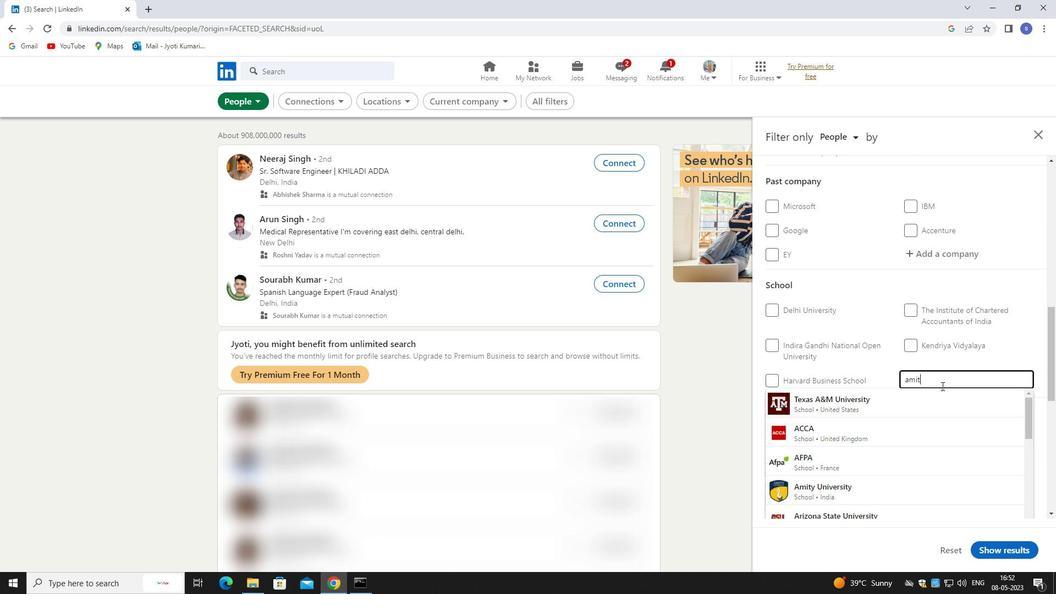 
Action: Mouse moved to (938, 408)
Screenshot: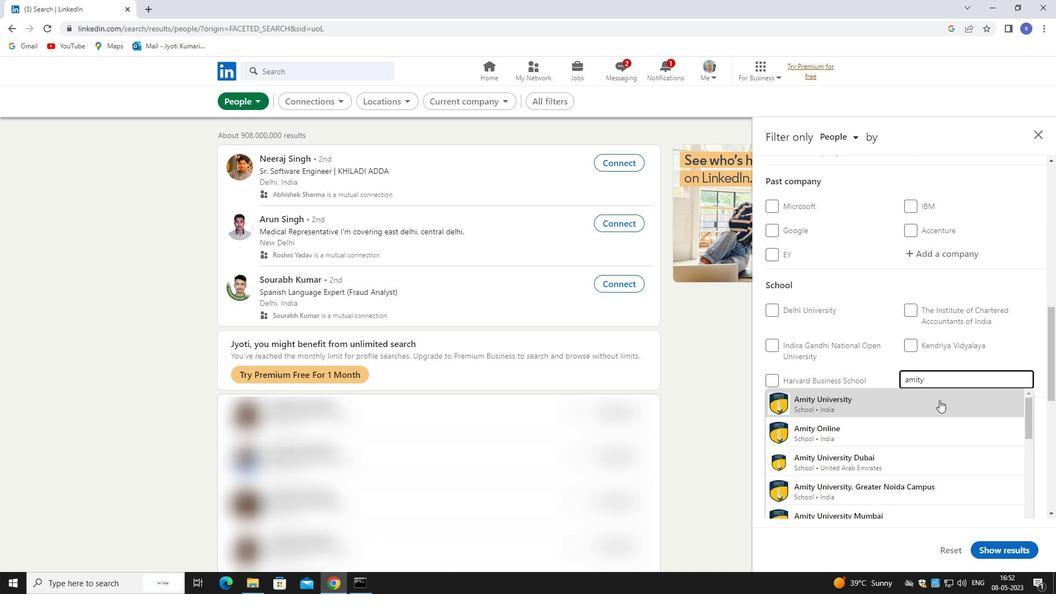 
Action: Mouse pressed left at (938, 408)
Screenshot: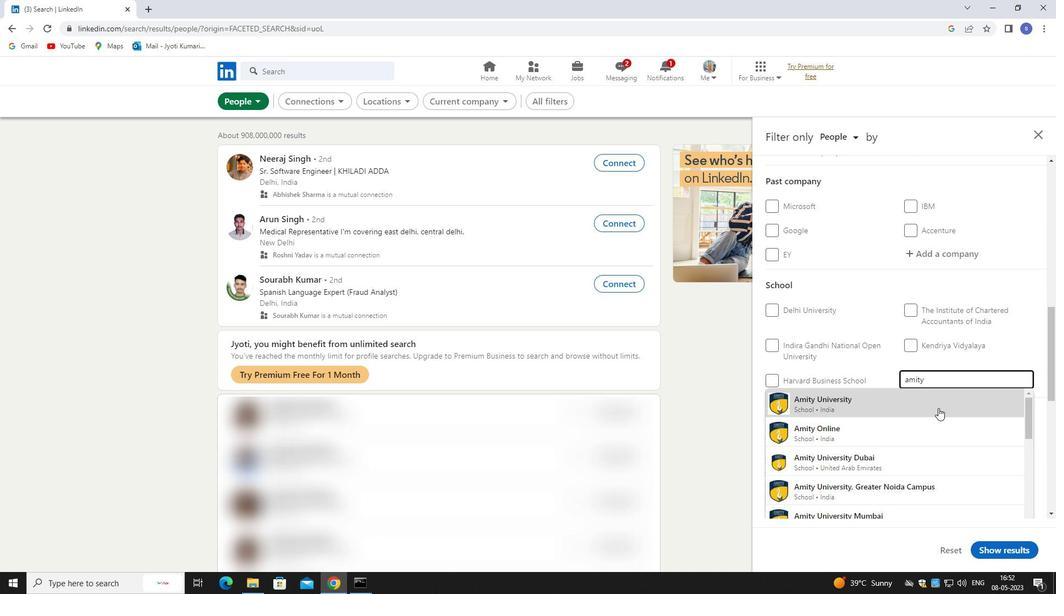 
Action: Mouse scrolled (938, 407) with delta (0, 0)
Screenshot: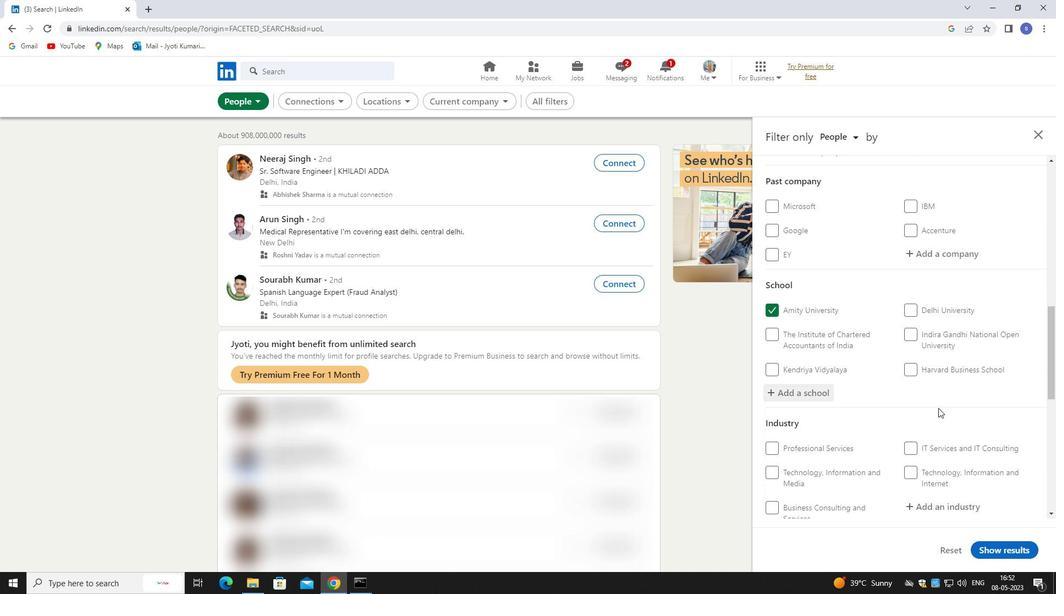 
Action: Mouse scrolled (938, 407) with delta (0, 0)
Screenshot: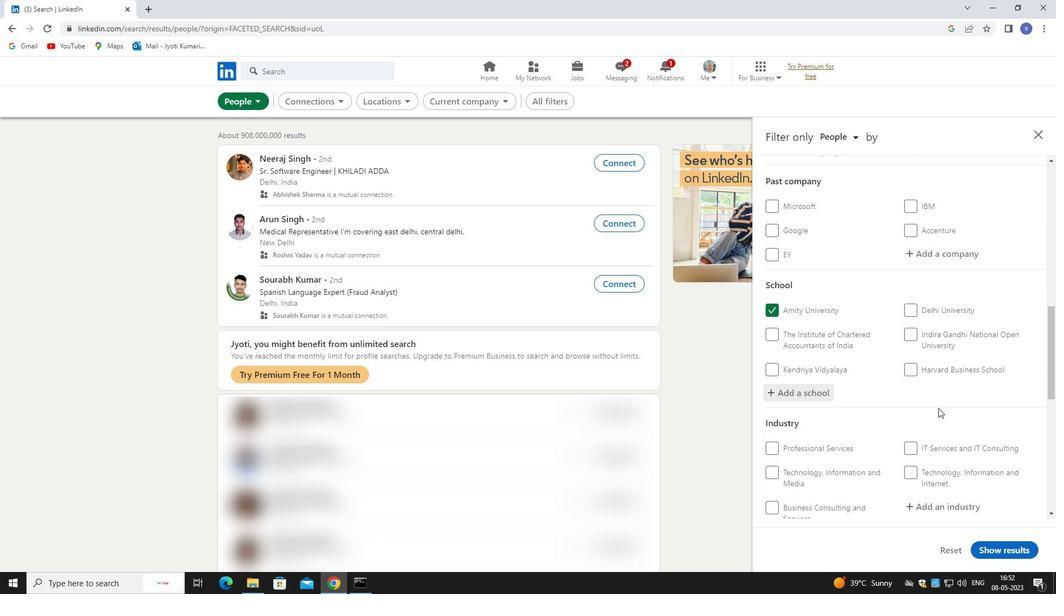 
Action: Mouse scrolled (938, 407) with delta (0, 0)
Screenshot: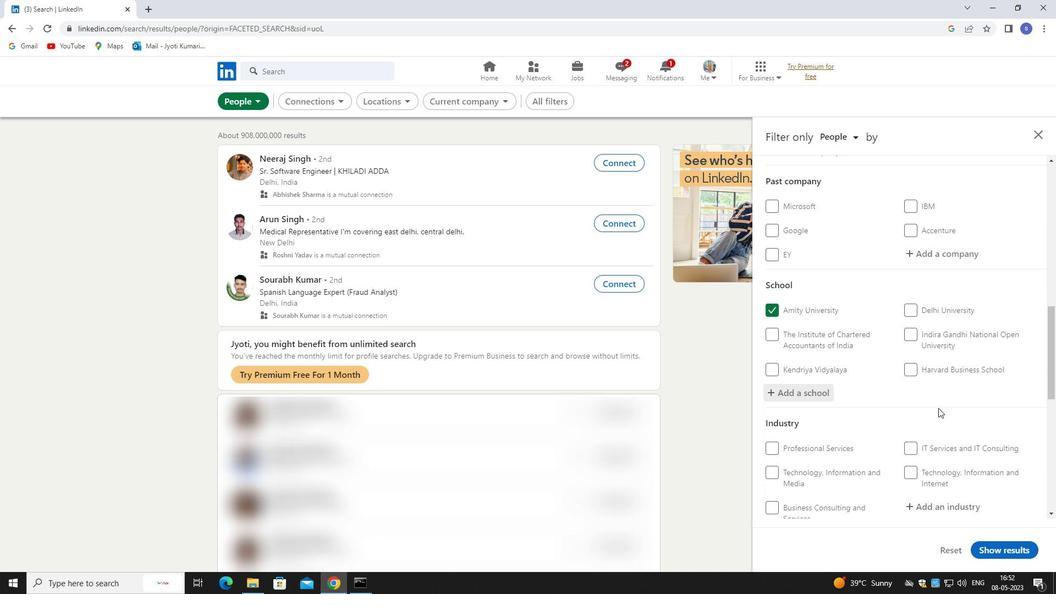 
Action: Mouse moved to (962, 340)
Screenshot: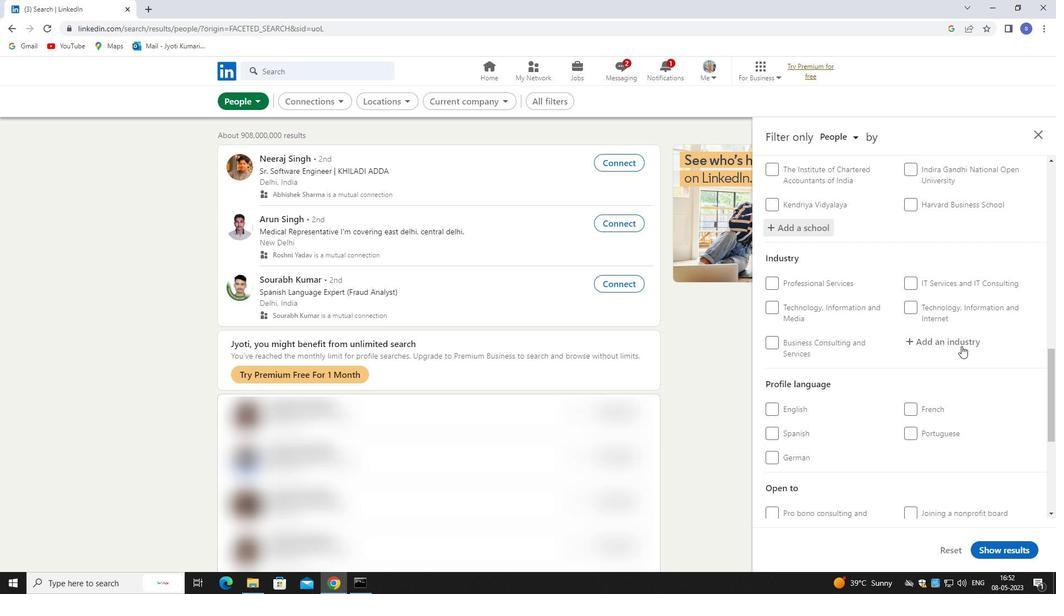 
Action: Mouse pressed left at (962, 340)
Screenshot: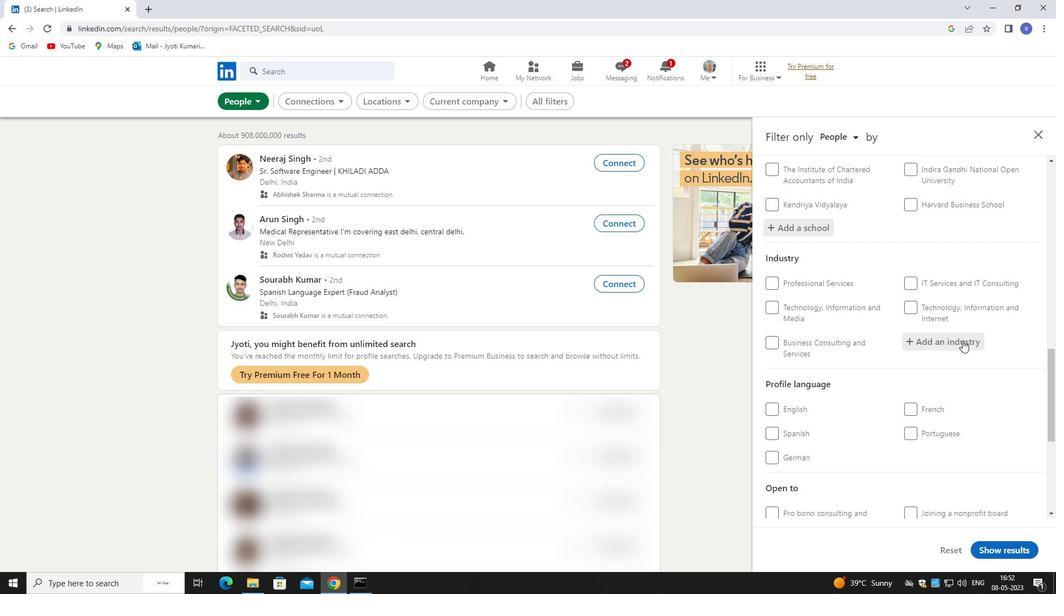 
Action: Key pressed capiotal
Screenshot: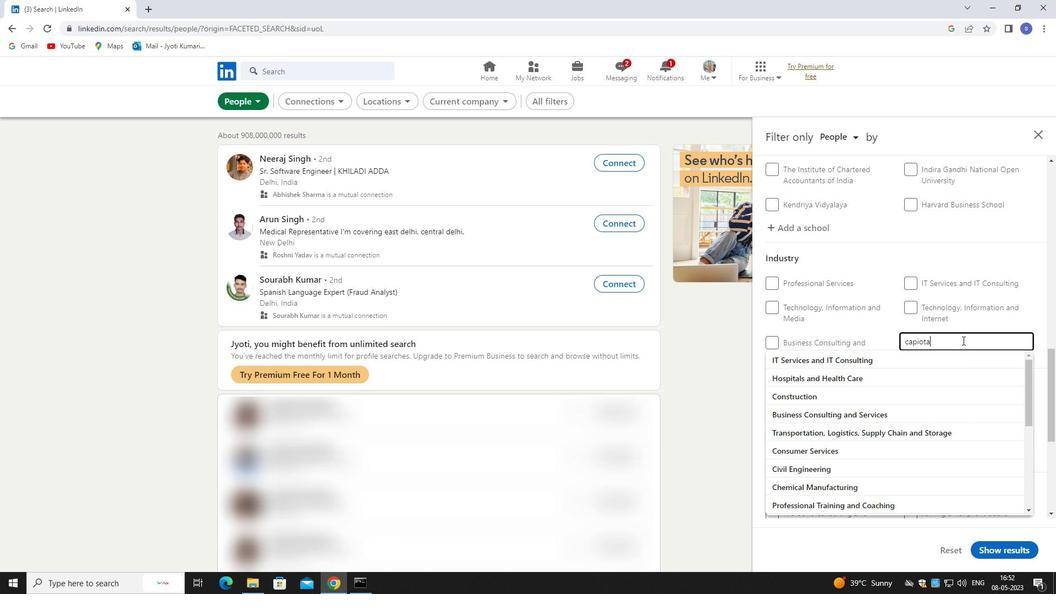 
Action: Mouse moved to (934, 351)
Screenshot: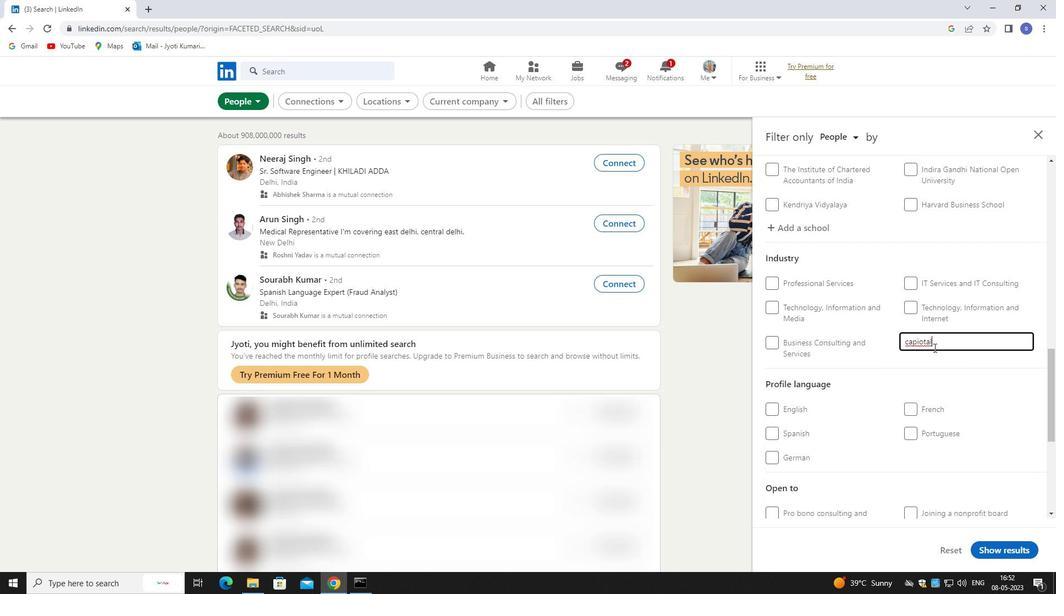 
Action: Key pressed <Key.backspace><Key.backspace><Key.backspace><Key.backspace>tal<Key.space>mar
Screenshot: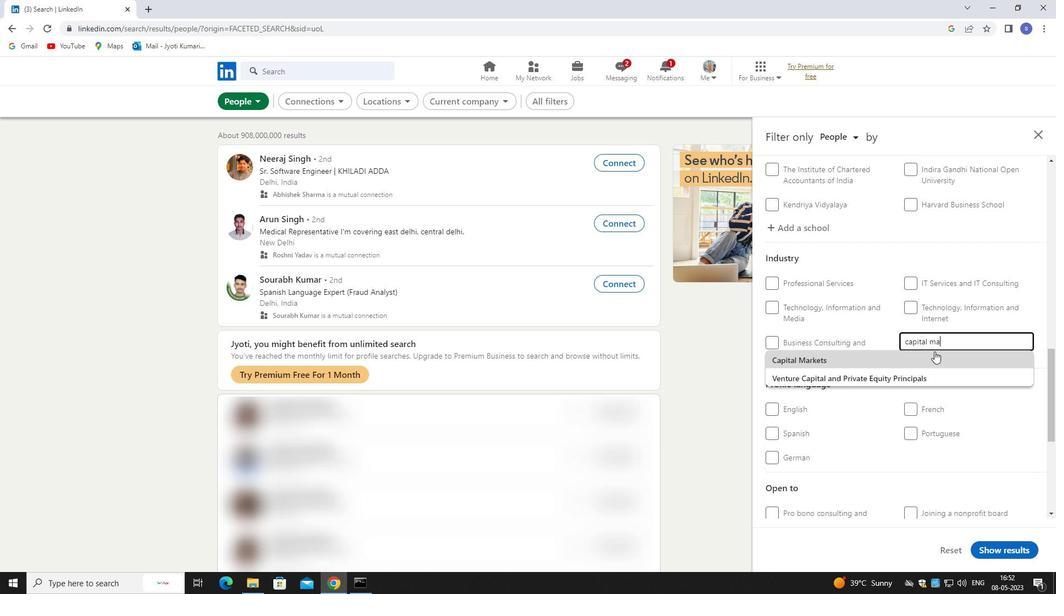 
Action: Mouse pressed left at (934, 351)
Screenshot: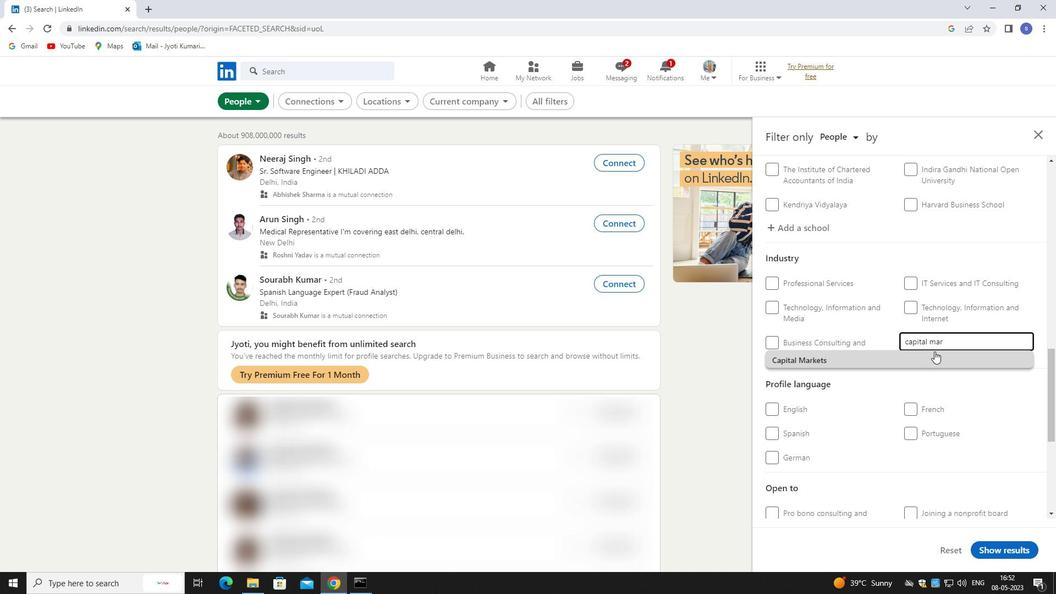 
Action: Mouse moved to (942, 379)
Screenshot: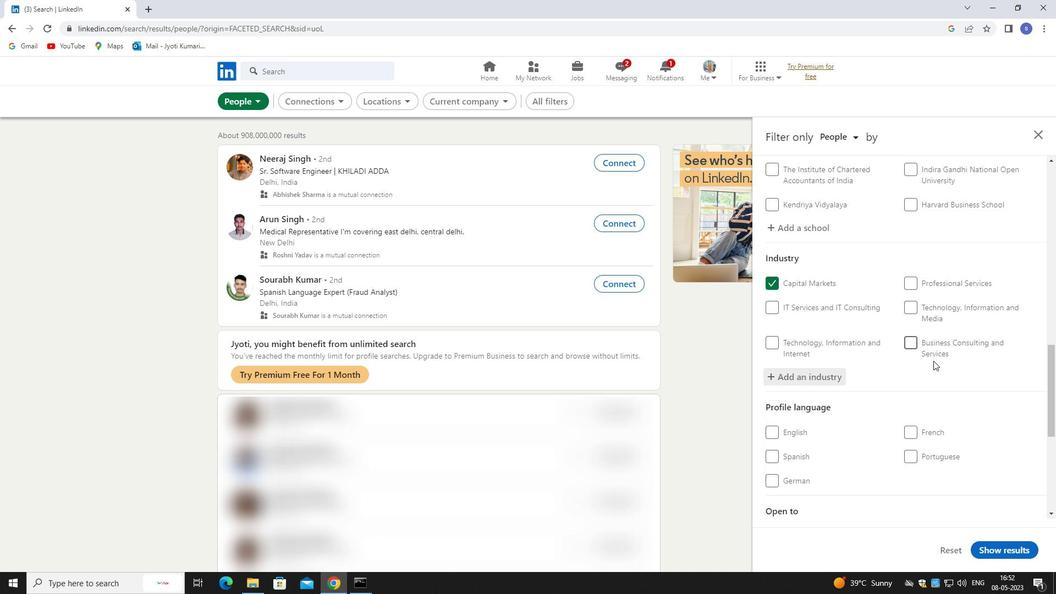 
Action: Mouse scrolled (942, 379) with delta (0, 0)
Screenshot: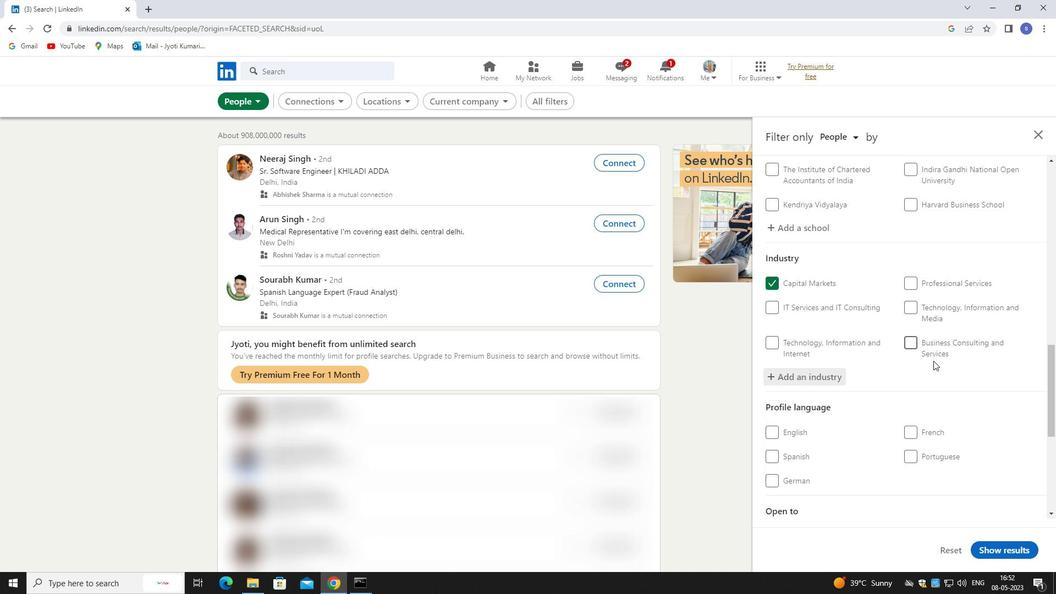 
Action: Mouse moved to (943, 381)
Screenshot: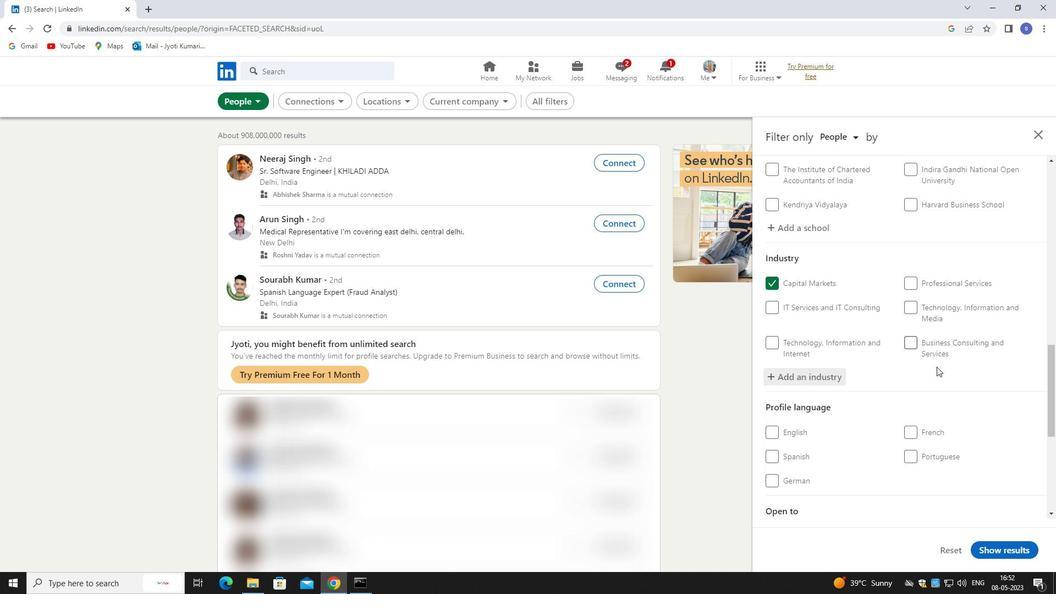 
Action: Mouse scrolled (943, 381) with delta (0, 0)
Screenshot: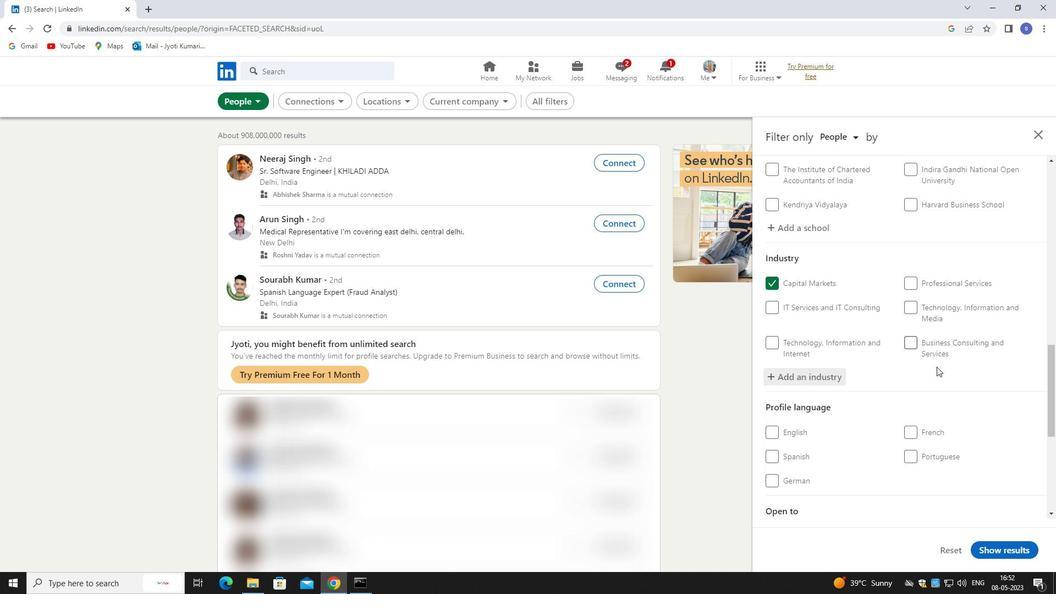 
Action: Mouse moved to (787, 374)
Screenshot: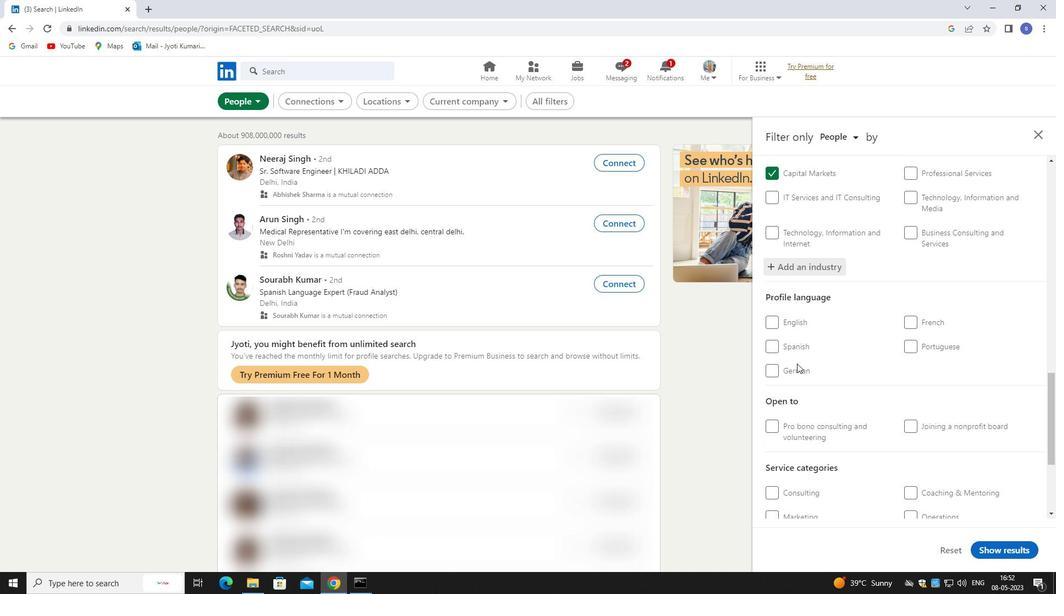 
Action: Mouse pressed left at (787, 374)
Screenshot: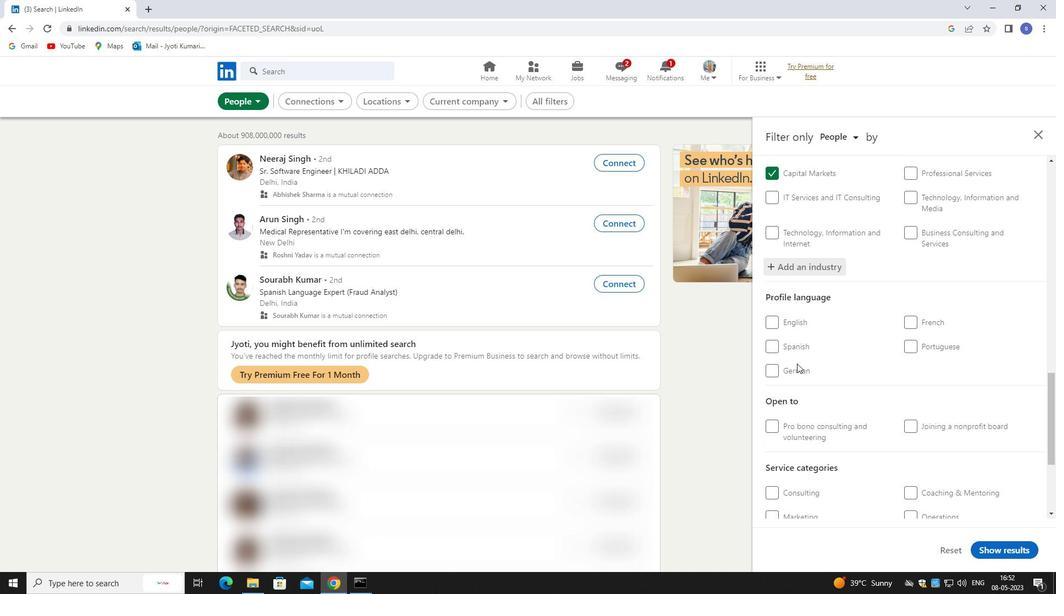 
Action: Mouse moved to (773, 368)
Screenshot: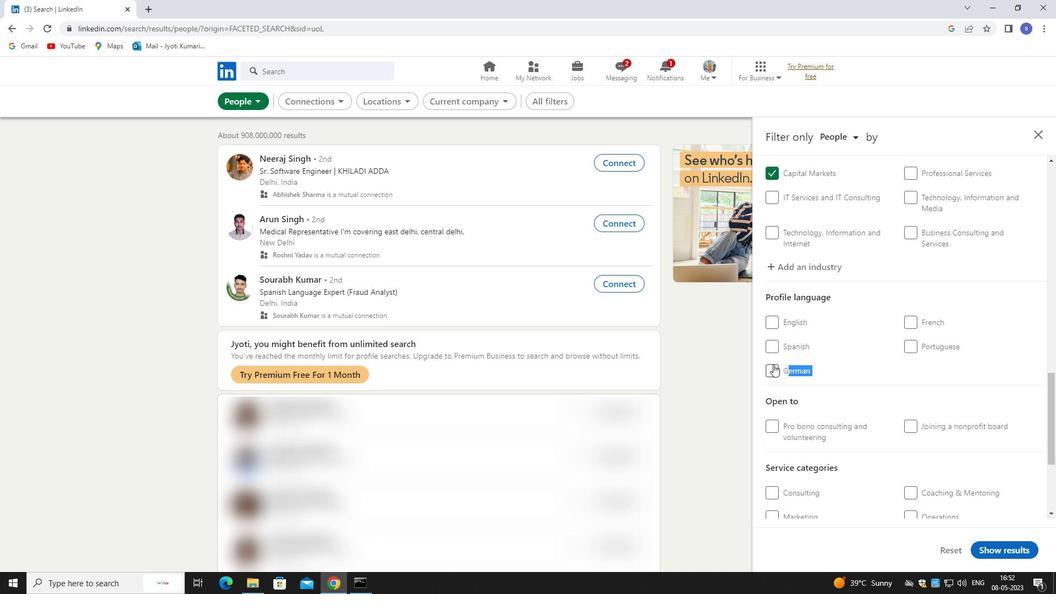 
Action: Mouse pressed left at (773, 368)
Screenshot: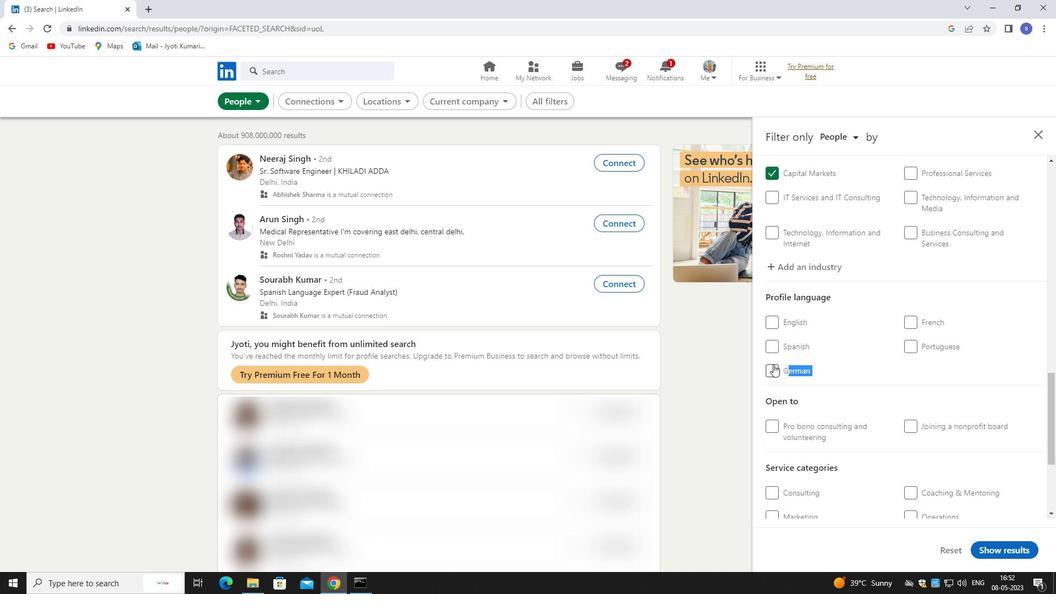 
Action: Mouse moved to (921, 361)
Screenshot: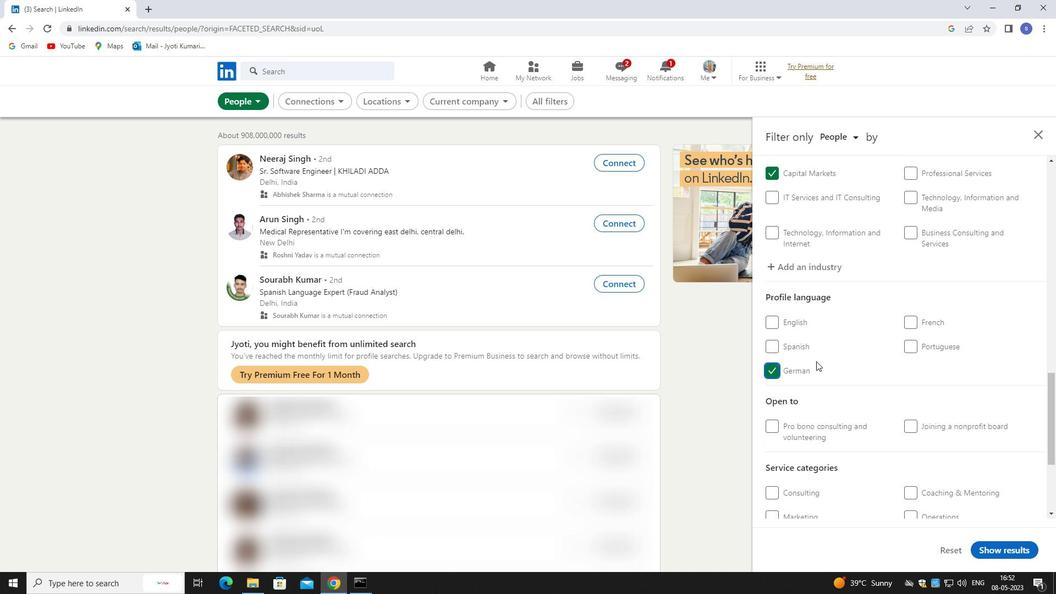 
Action: Mouse scrolled (921, 360) with delta (0, 0)
Screenshot: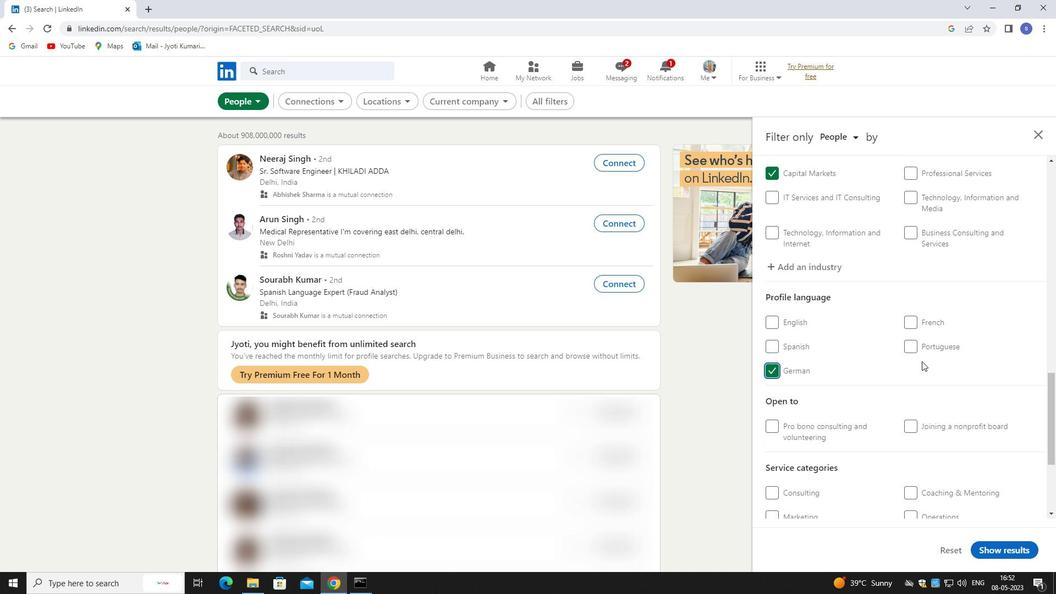 
Action: Mouse moved to (923, 362)
Screenshot: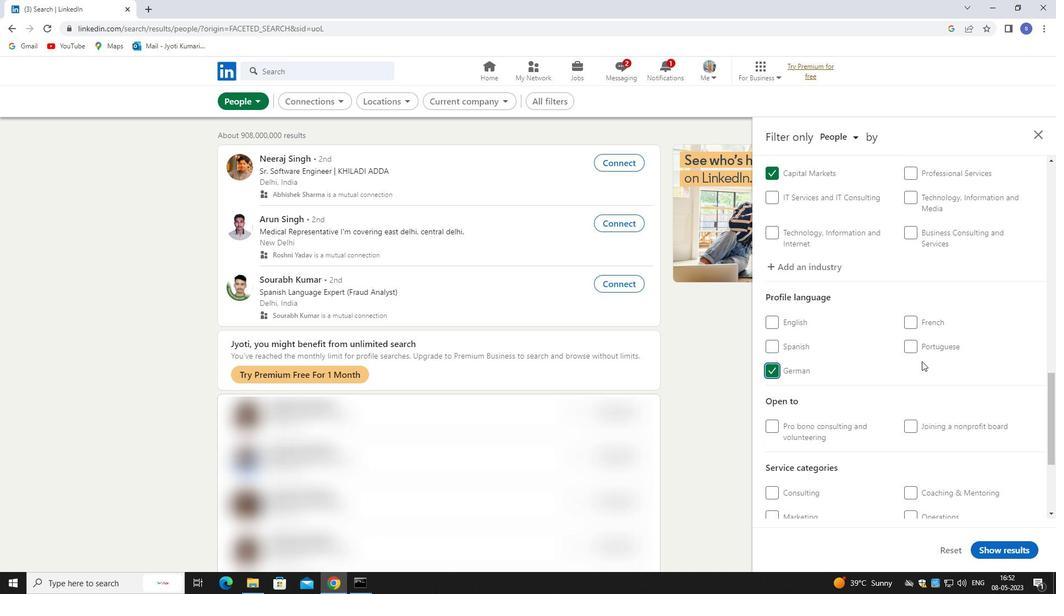 
Action: Mouse scrolled (923, 361) with delta (0, 0)
Screenshot: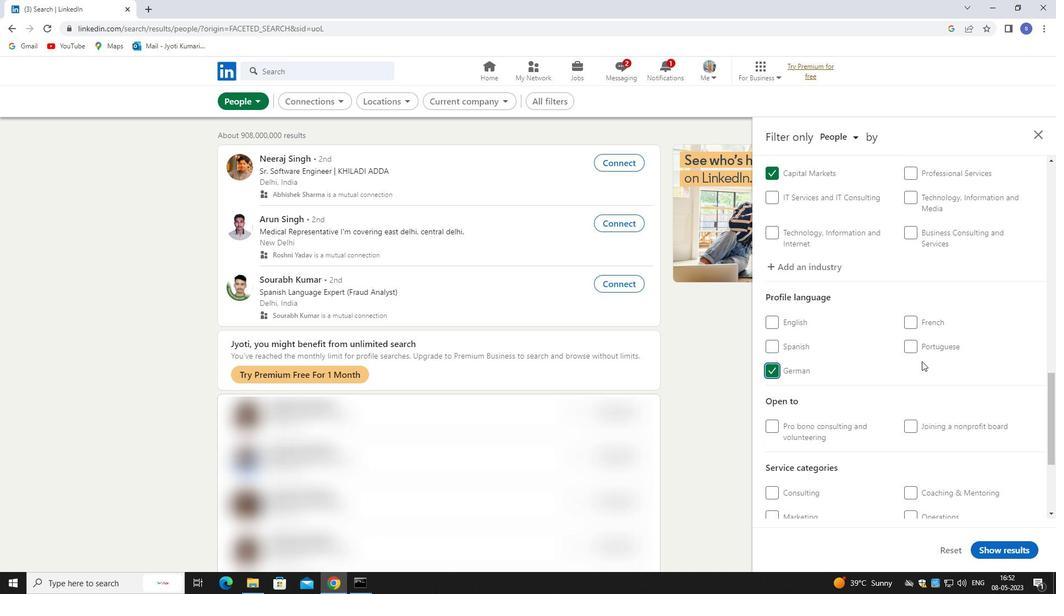 
Action: Mouse moved to (924, 362)
Screenshot: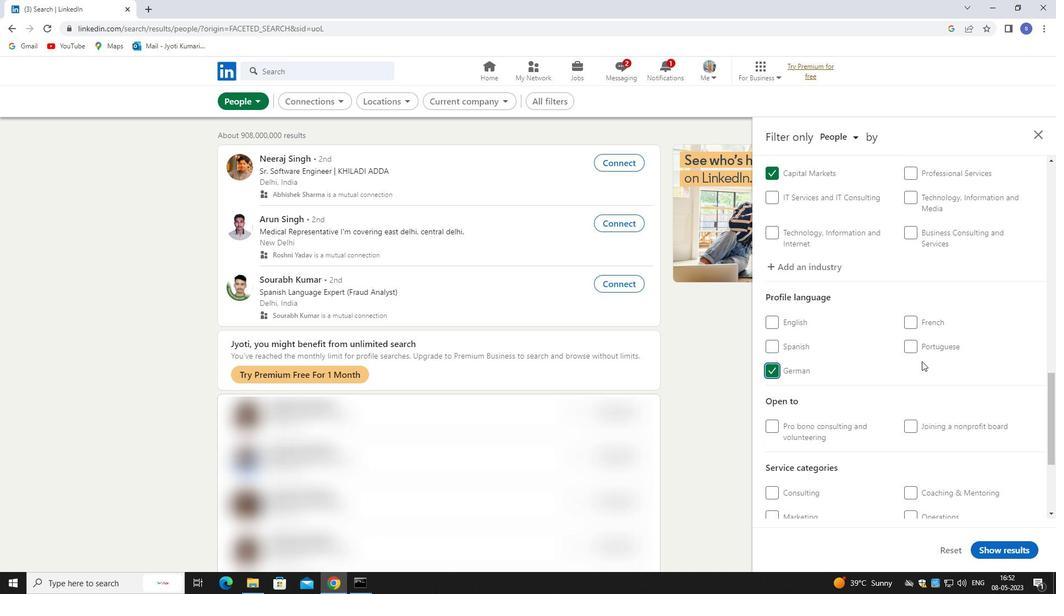 
Action: Mouse scrolled (924, 361) with delta (0, 0)
Screenshot: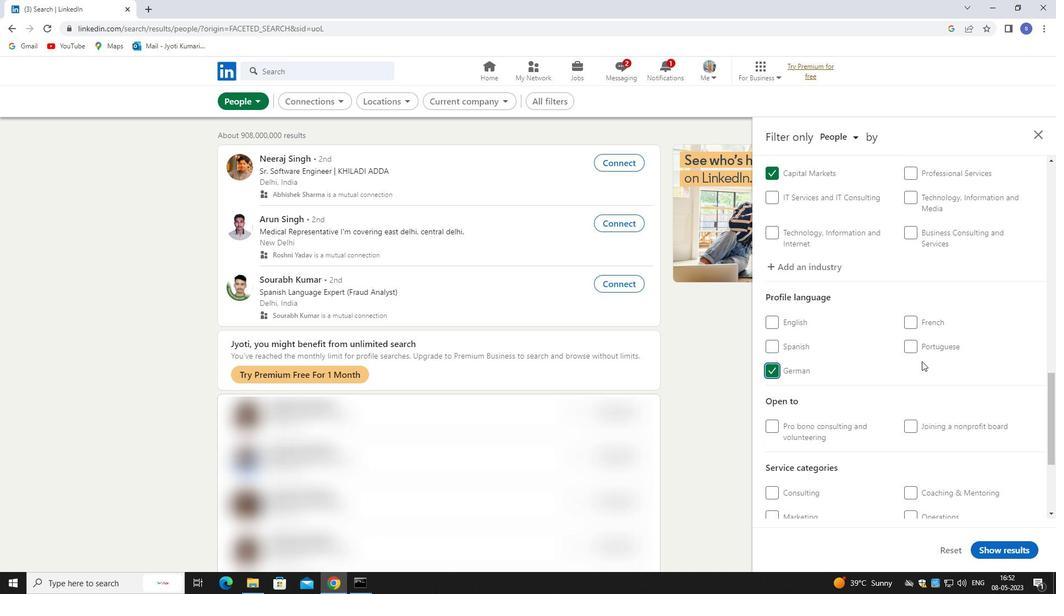 
Action: Mouse scrolled (924, 361) with delta (0, 0)
Screenshot: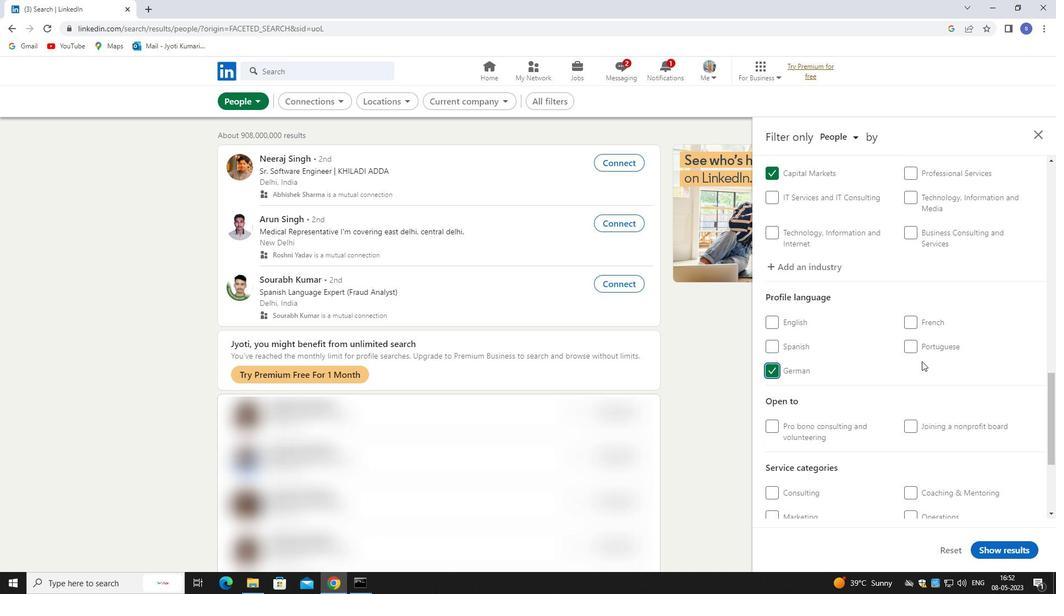 
Action: Mouse moved to (934, 365)
Screenshot: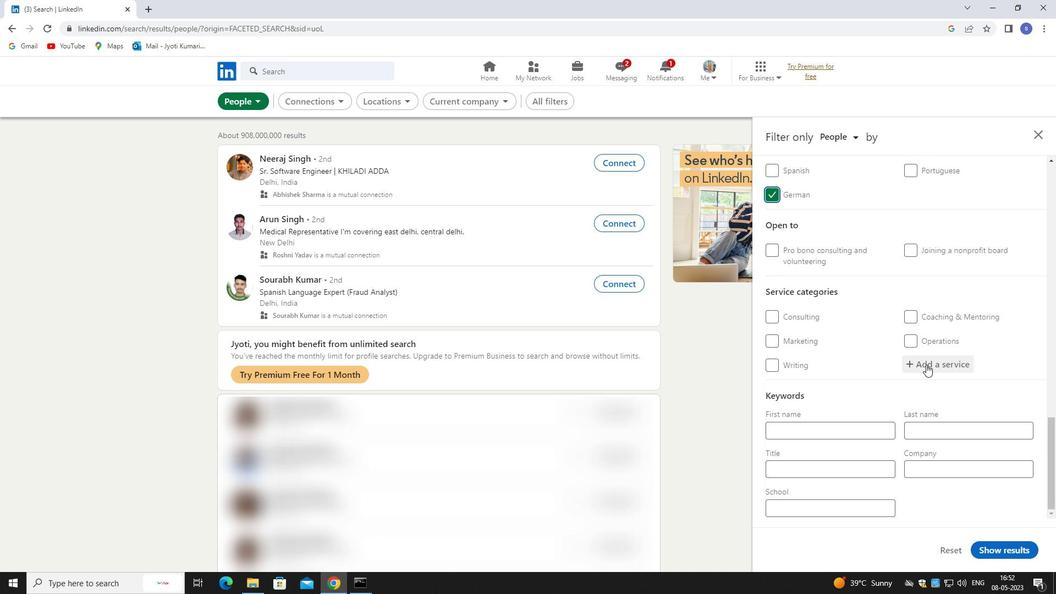 
Action: Mouse pressed left at (934, 365)
Screenshot: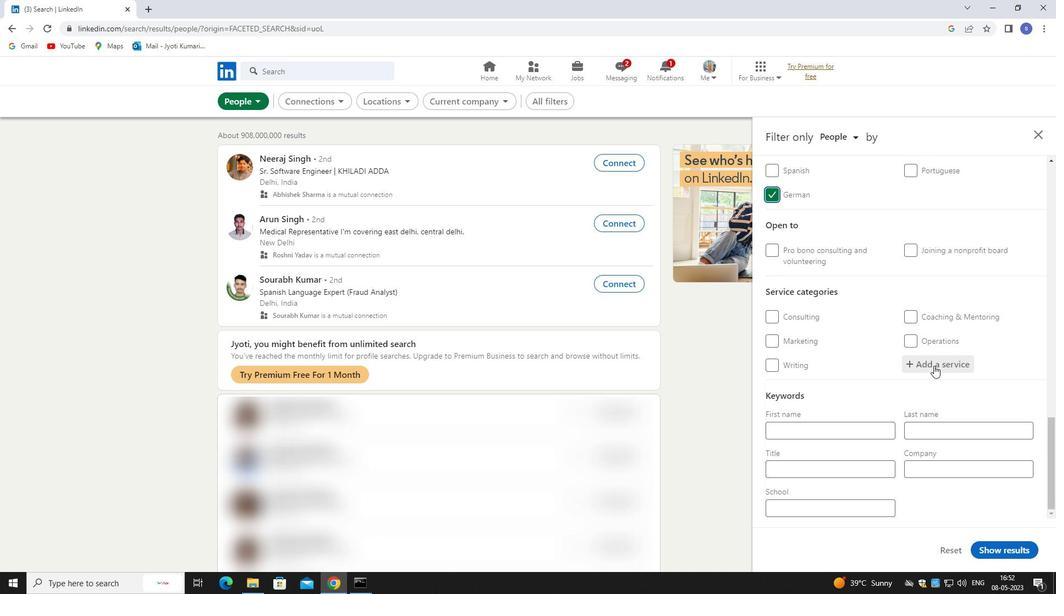 
Action: Mouse moved to (932, 365)
Screenshot: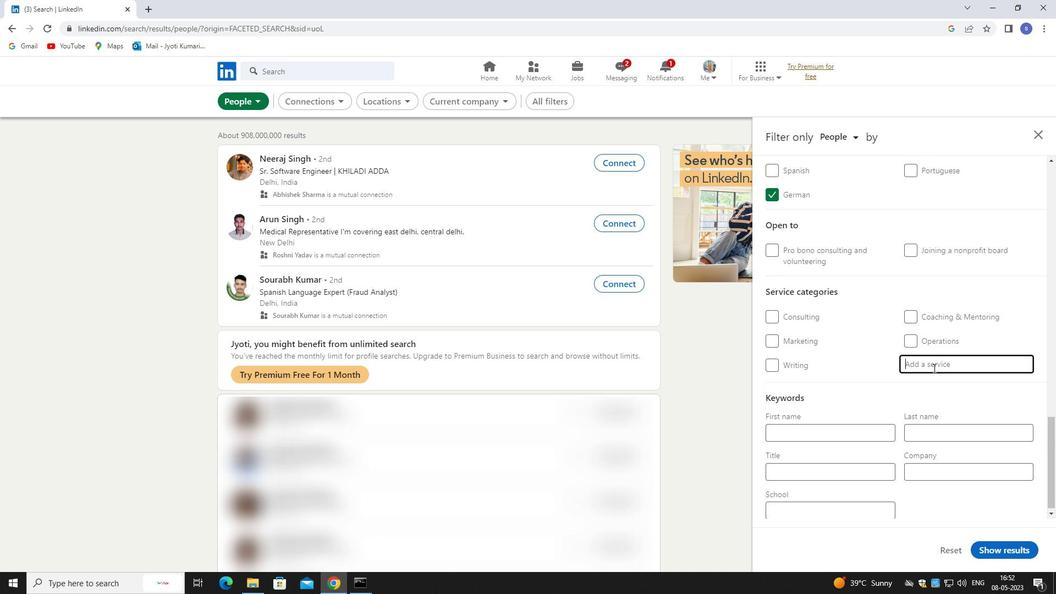 
Action: Key pressed packling
Screenshot: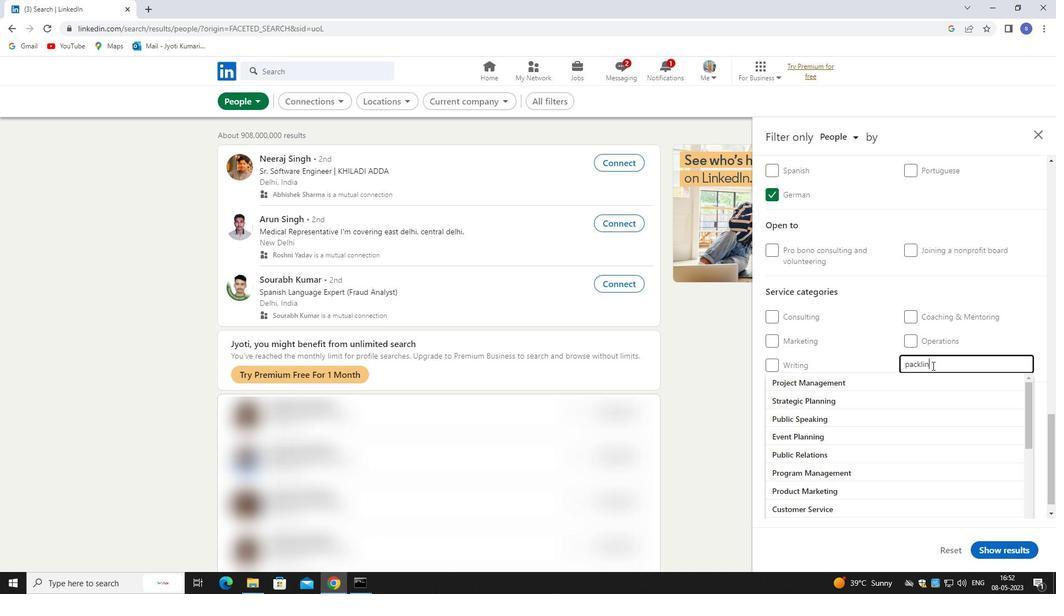 
Action: Mouse moved to (930, 374)
Screenshot: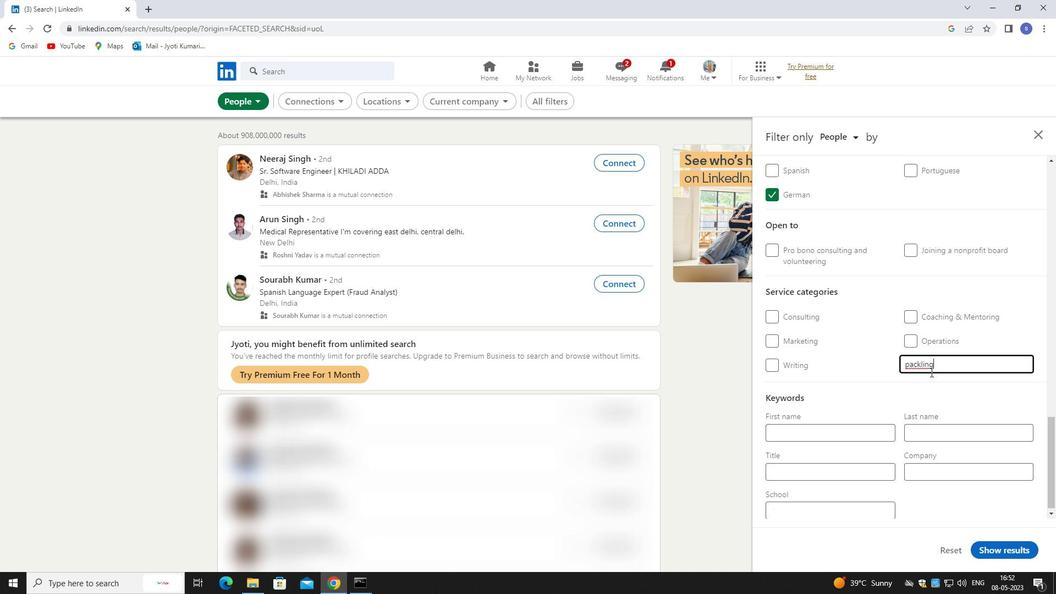 
Action: Key pressed <Key.backspace><Key.backspace><Key.backspace><Key.backspace><Key.backspace>king
Screenshot: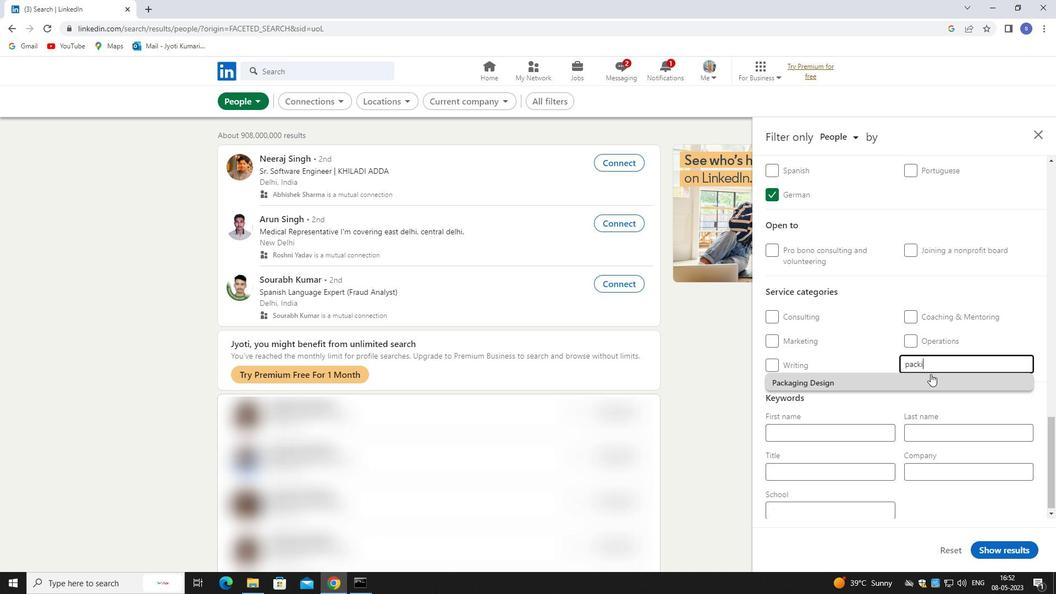 
Action: Mouse pressed left at (930, 374)
Screenshot: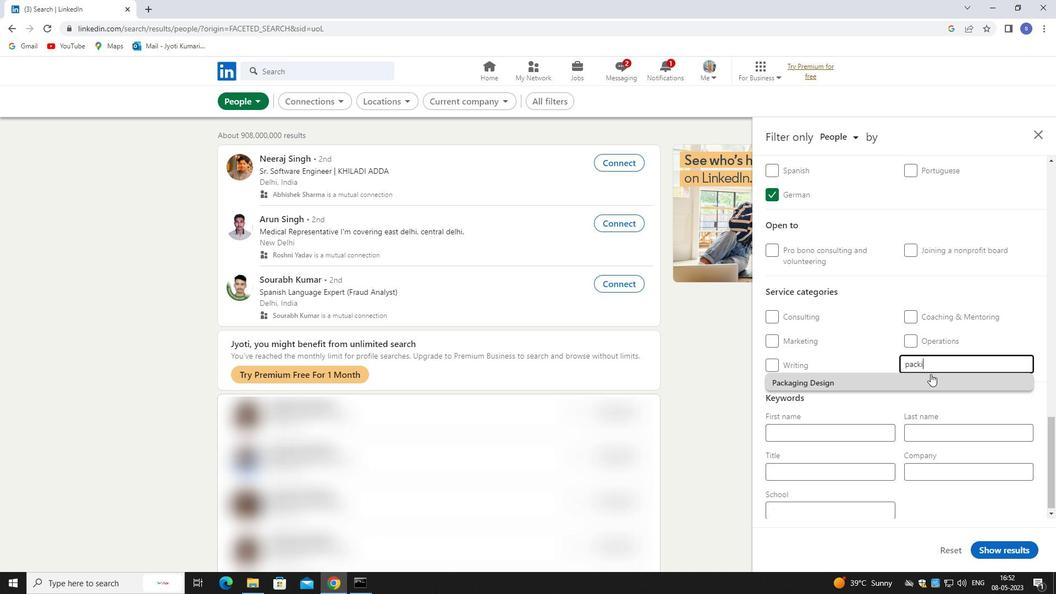 
Action: Mouse moved to (930, 376)
Screenshot: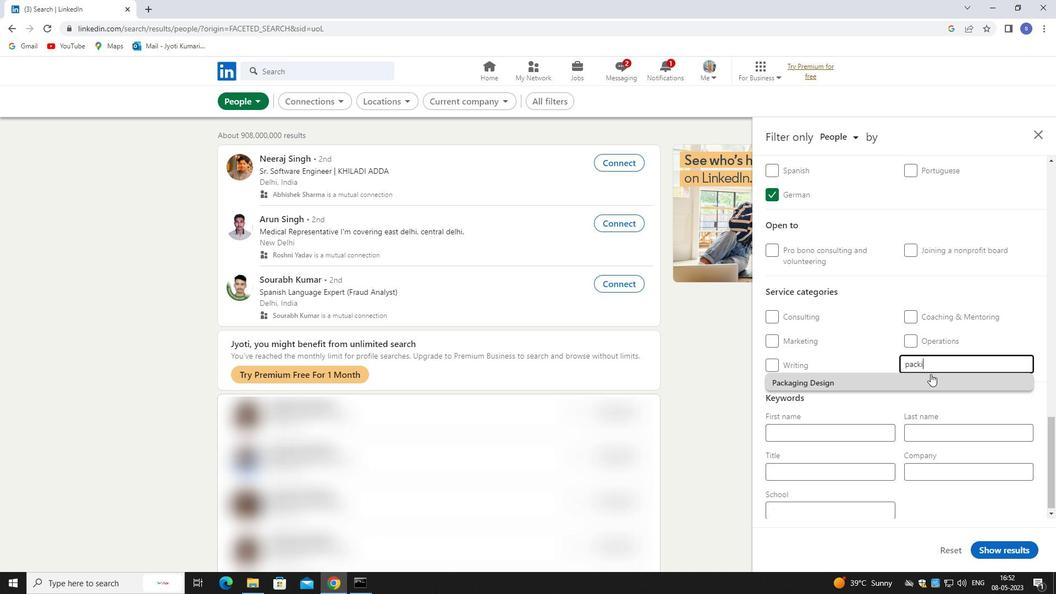 
Action: Mouse pressed left at (930, 376)
Screenshot: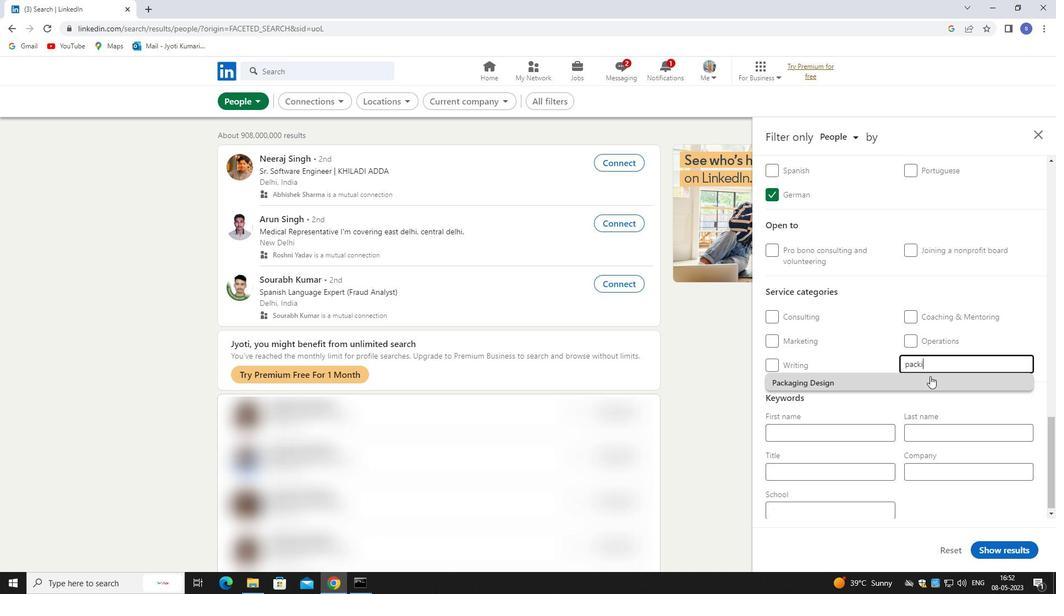 
Action: Mouse pressed left at (930, 376)
Screenshot: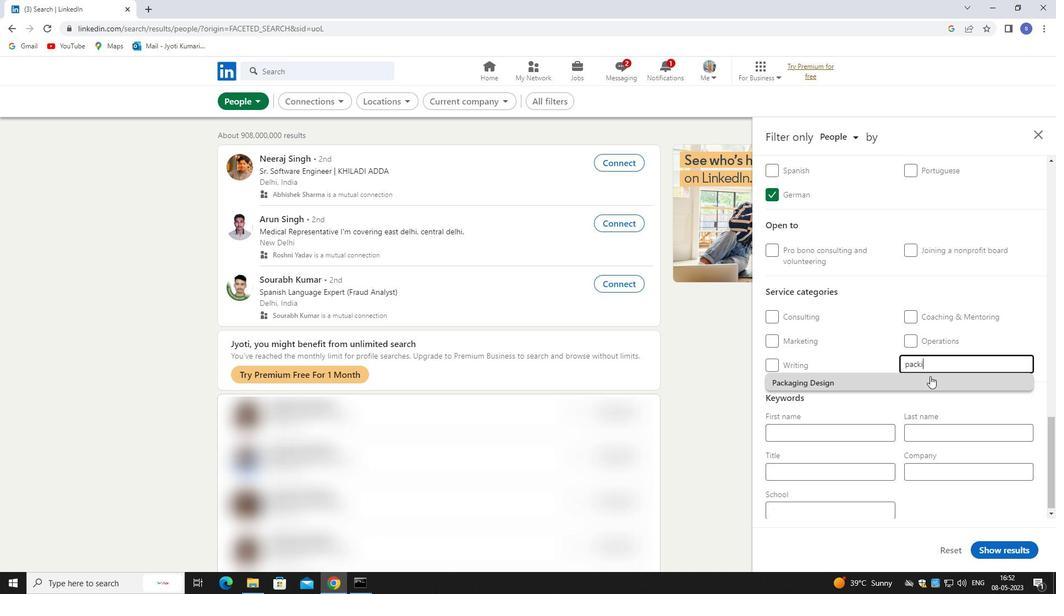 
Action: Mouse moved to (920, 378)
Screenshot: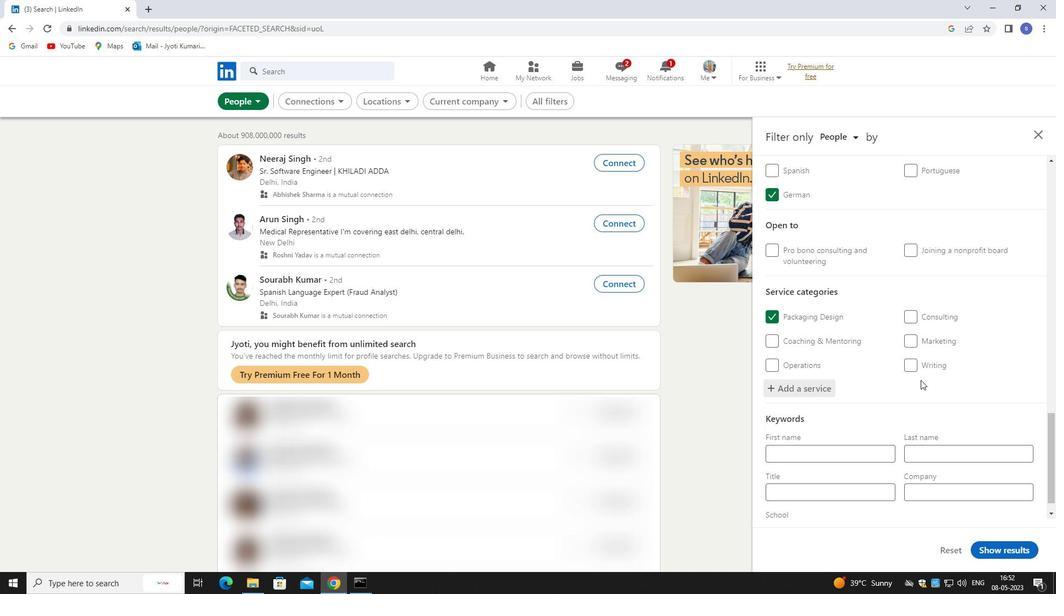 
Action: Mouse scrolled (920, 377) with delta (0, 0)
Screenshot: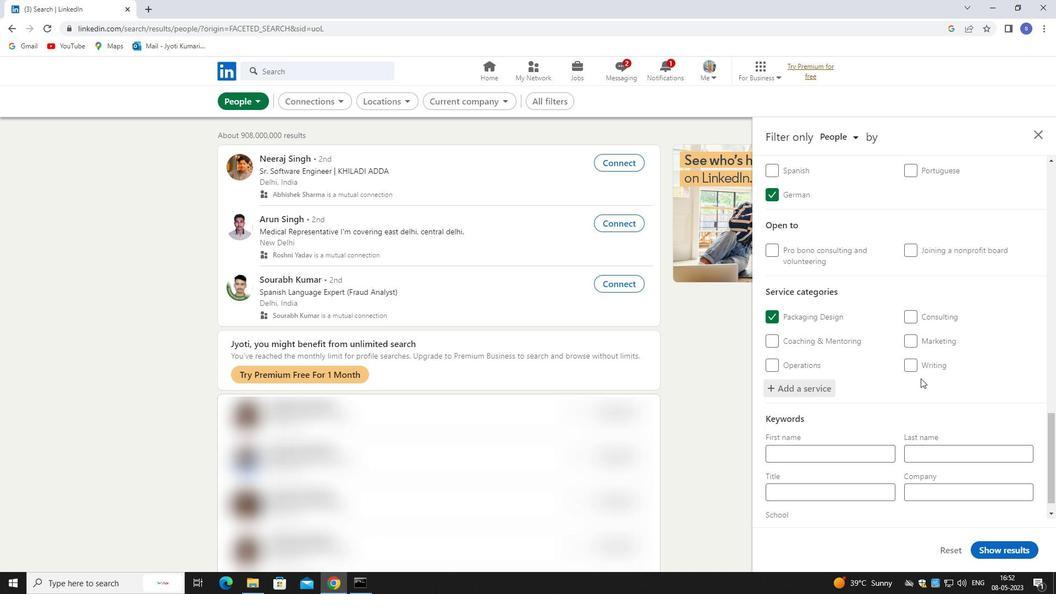 
Action: Mouse scrolled (920, 377) with delta (0, 0)
Screenshot: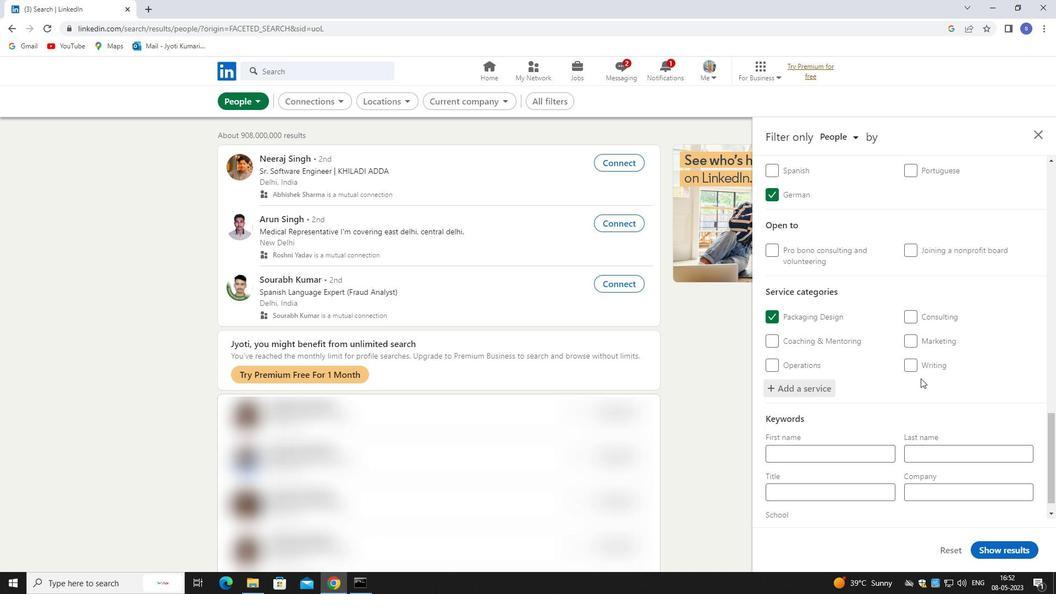
Action: Mouse scrolled (920, 377) with delta (0, 0)
Screenshot: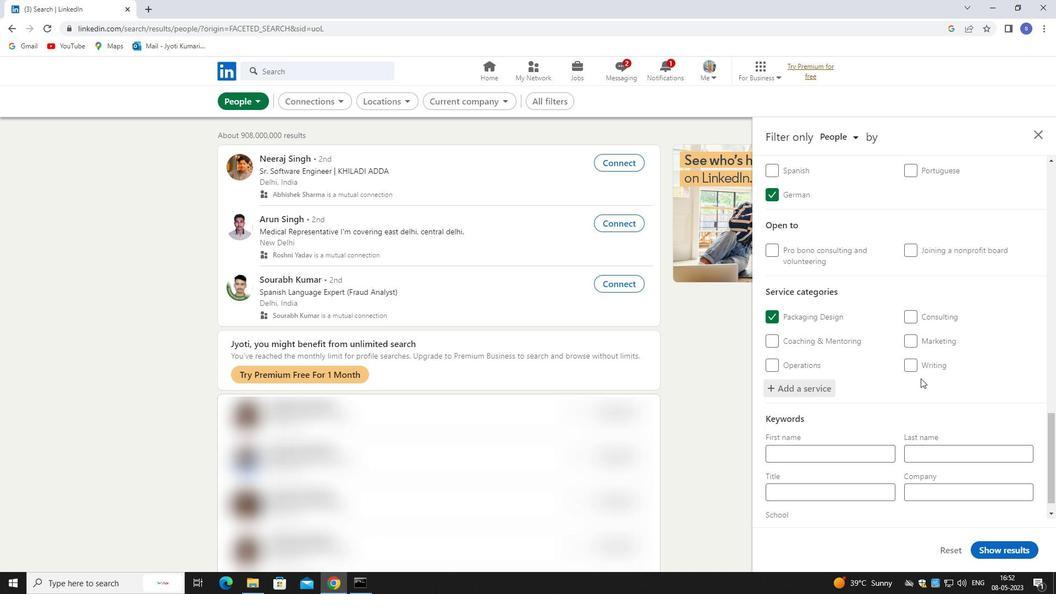 
Action: Mouse moved to (915, 380)
Screenshot: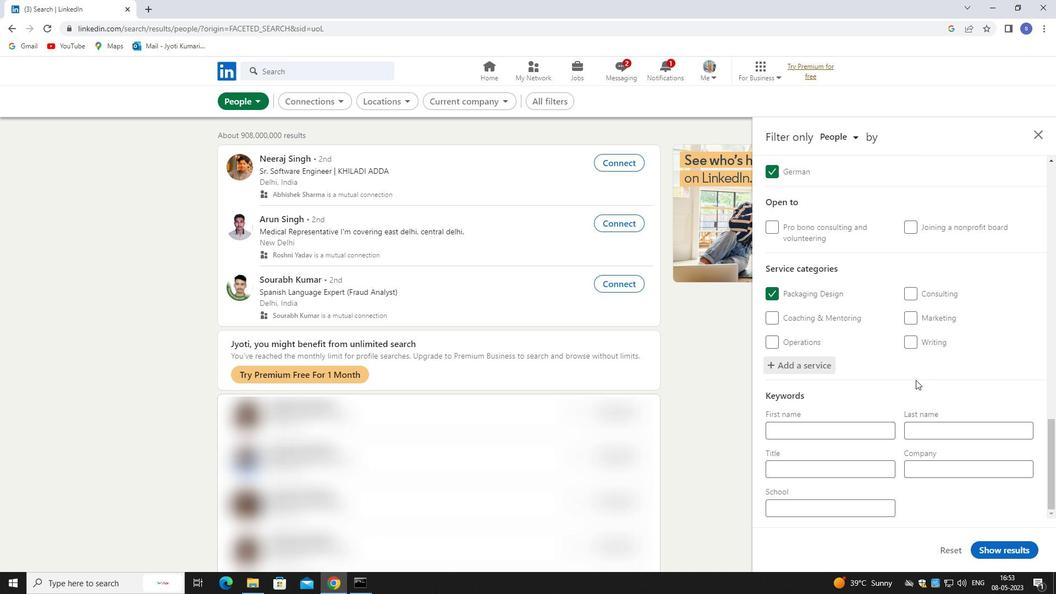 
Action: Mouse scrolled (915, 379) with delta (0, 0)
Screenshot: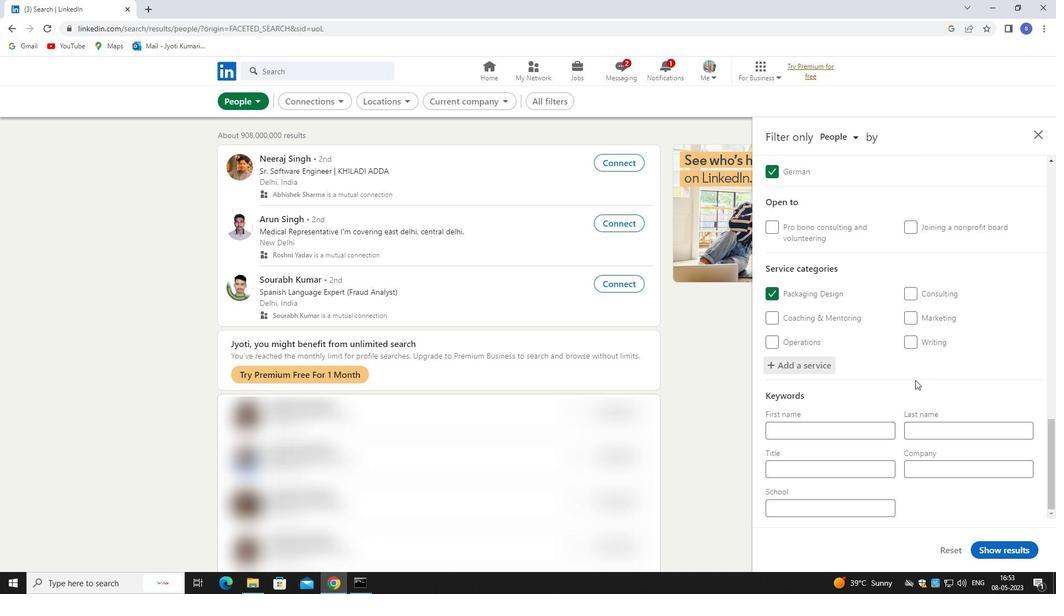 
Action: Mouse scrolled (915, 379) with delta (0, 0)
Screenshot: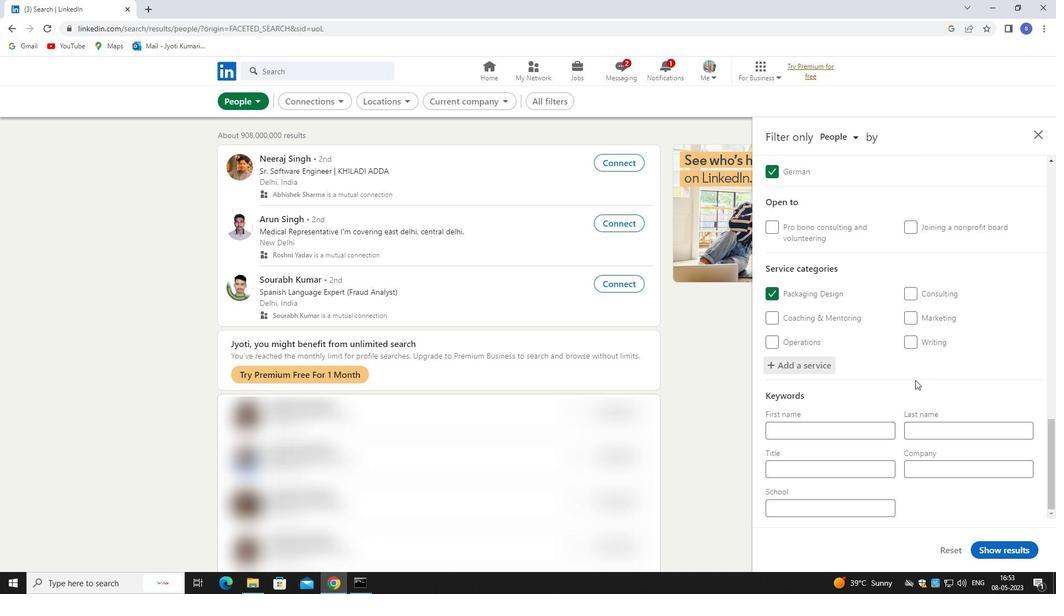 
Action: Mouse moved to (780, 470)
Screenshot: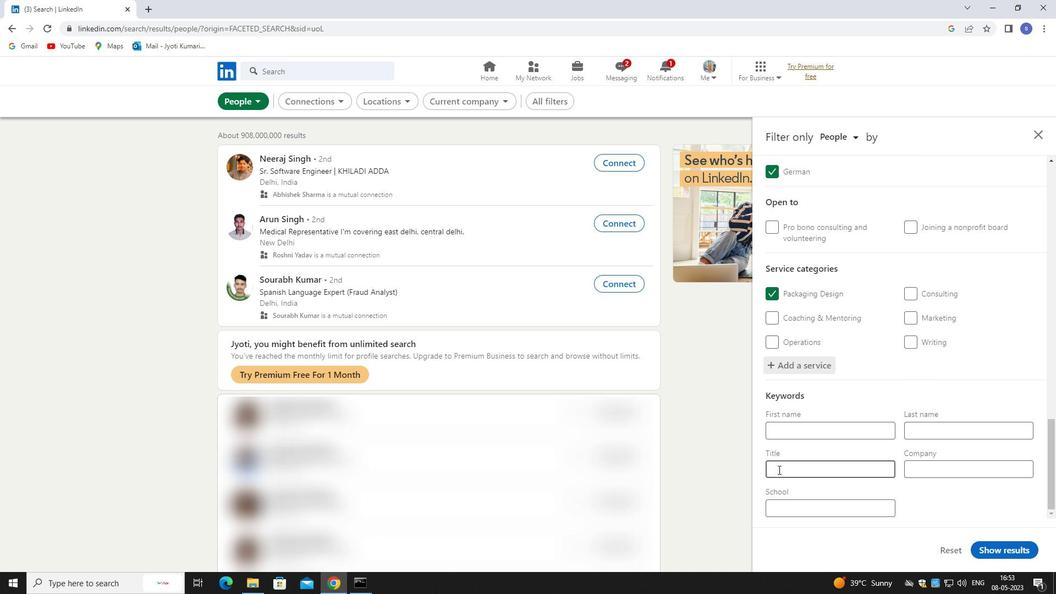 
Action: Mouse pressed left at (780, 470)
Screenshot: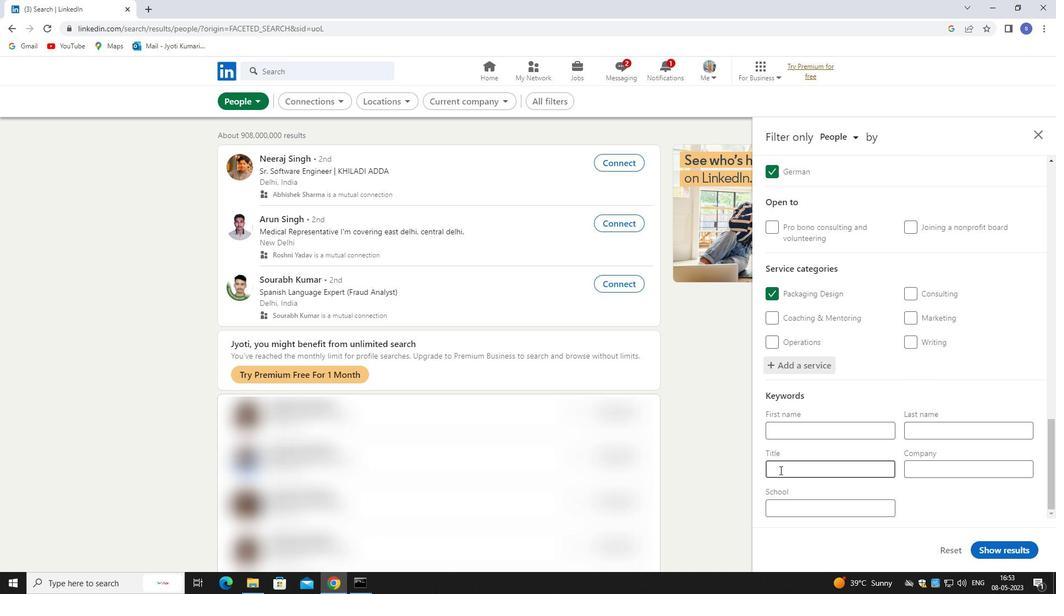 
Action: Mouse moved to (780, 470)
Screenshot: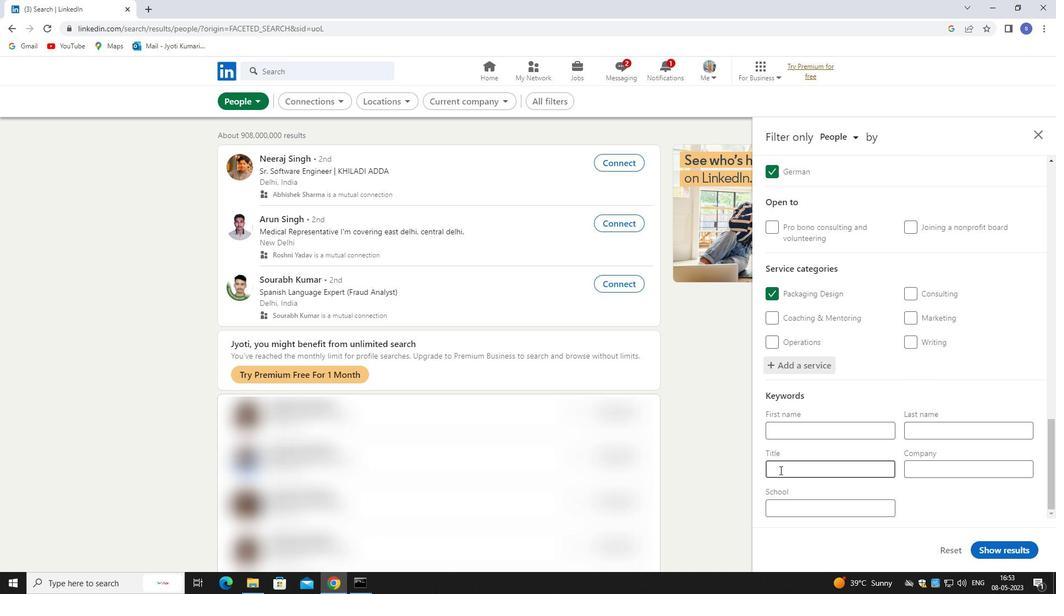 
Action: Key pressed <Key.shift>PLUMN<Key.backspace>BER
Screenshot: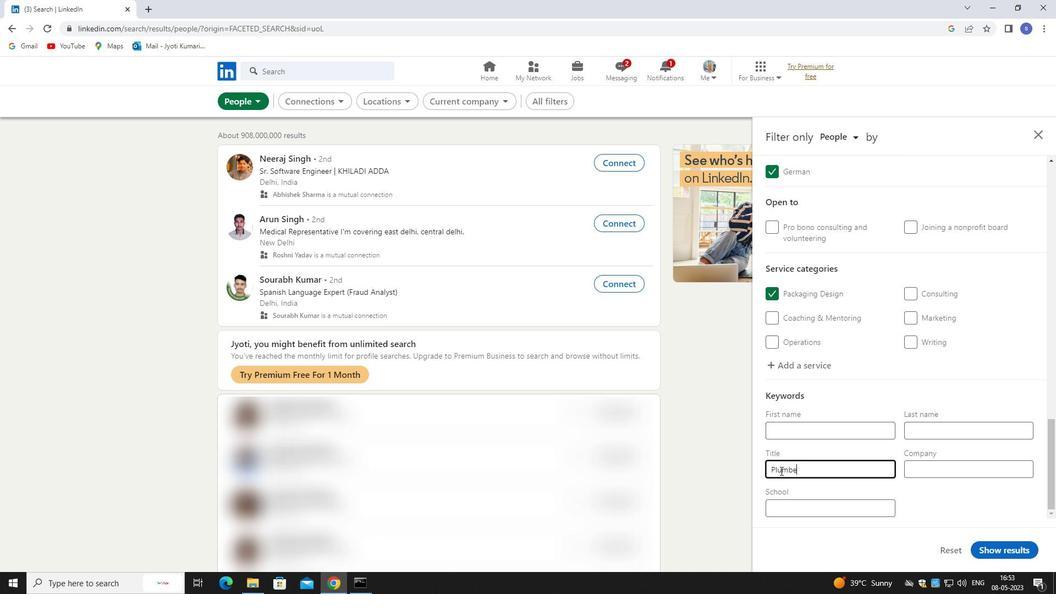 
Action: Mouse moved to (1011, 550)
Screenshot: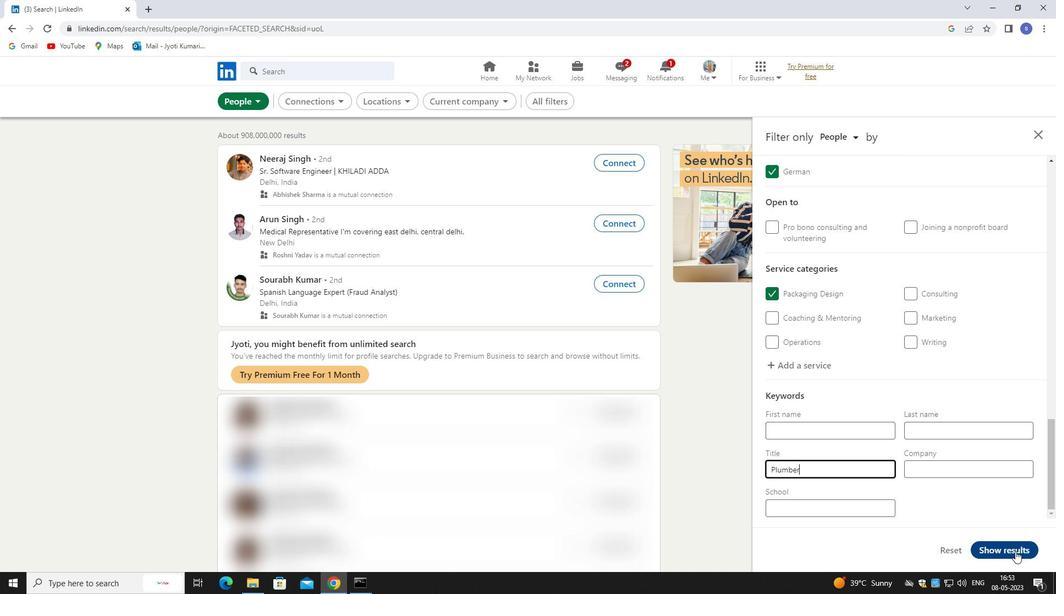 
Action: Mouse pressed left at (1011, 550)
Screenshot: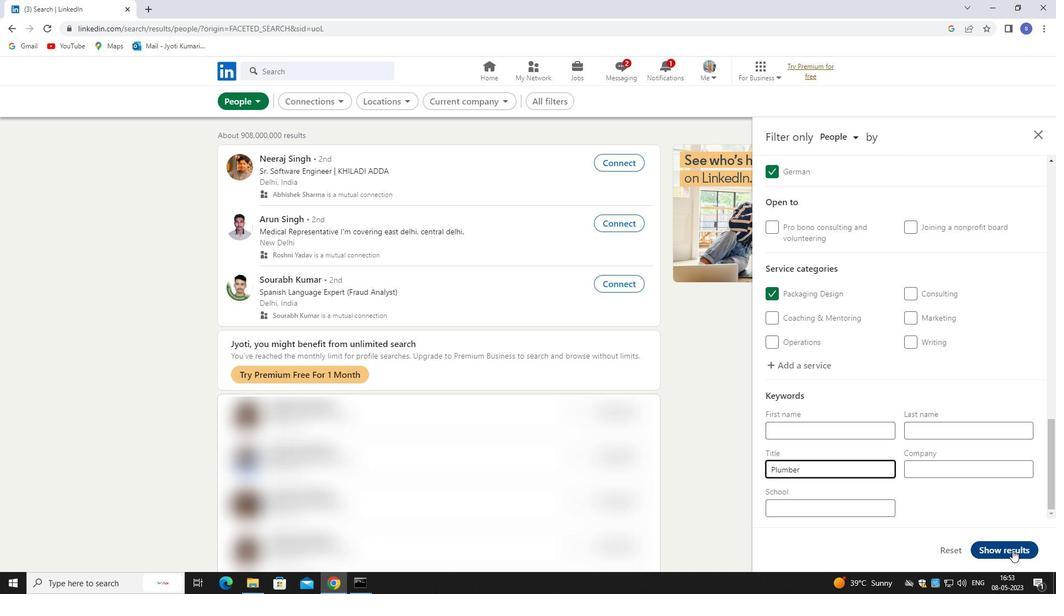 
Action: Mouse moved to (998, 545)
Screenshot: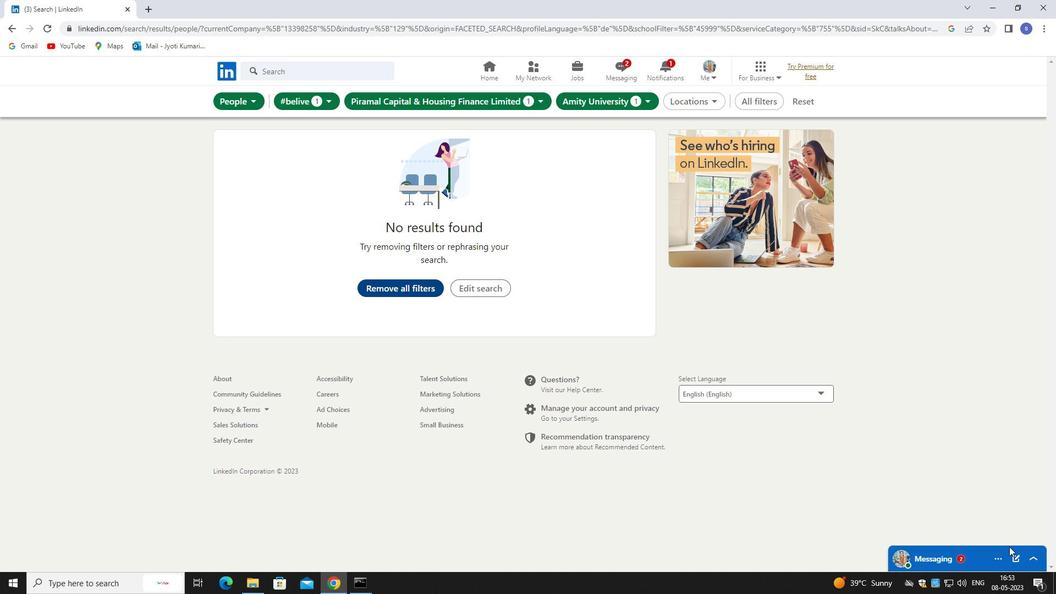 
